 Task: Create a due date automation trigger when advanced on, 2 working days before a card is due add content with a name or a description ending with resume at 11:00 AM.
Action: Mouse moved to (1367, 105)
Screenshot: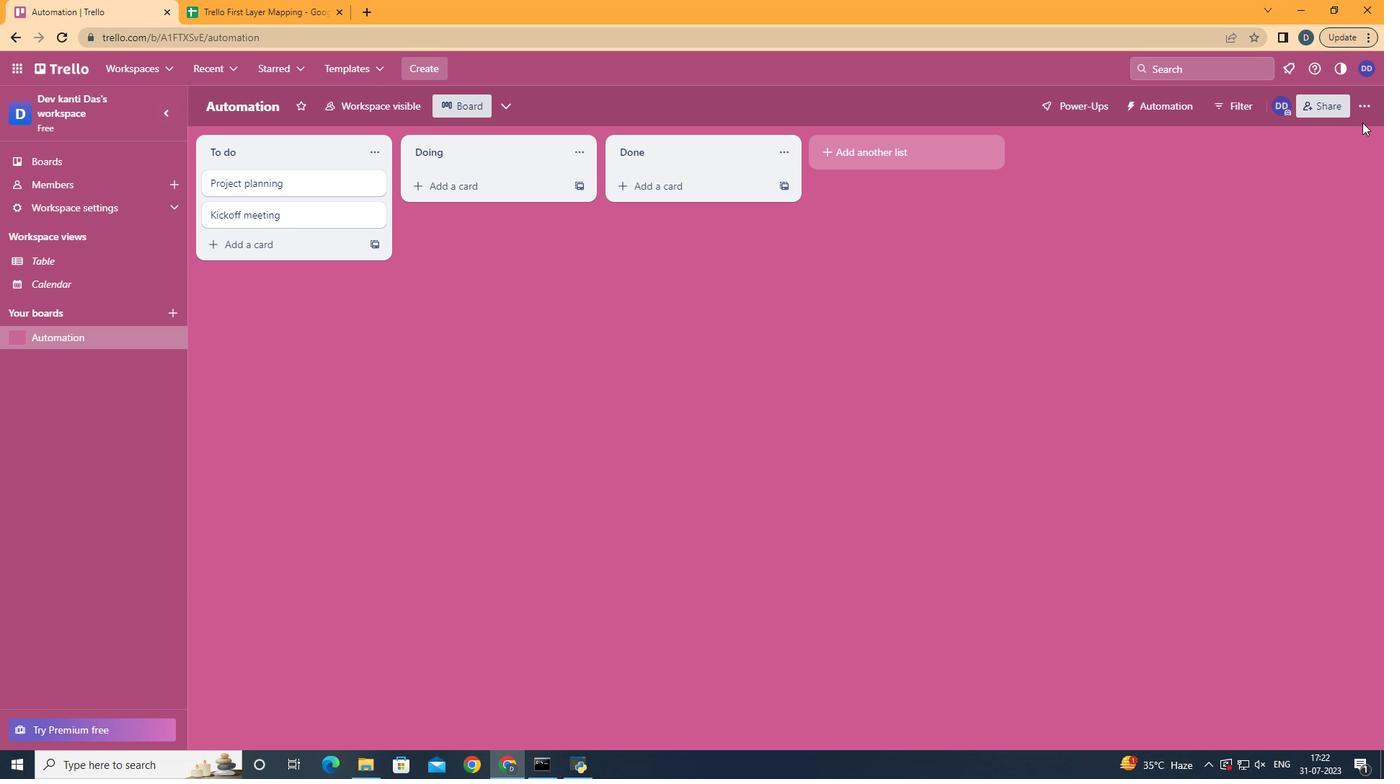 
Action: Mouse pressed left at (1367, 105)
Screenshot: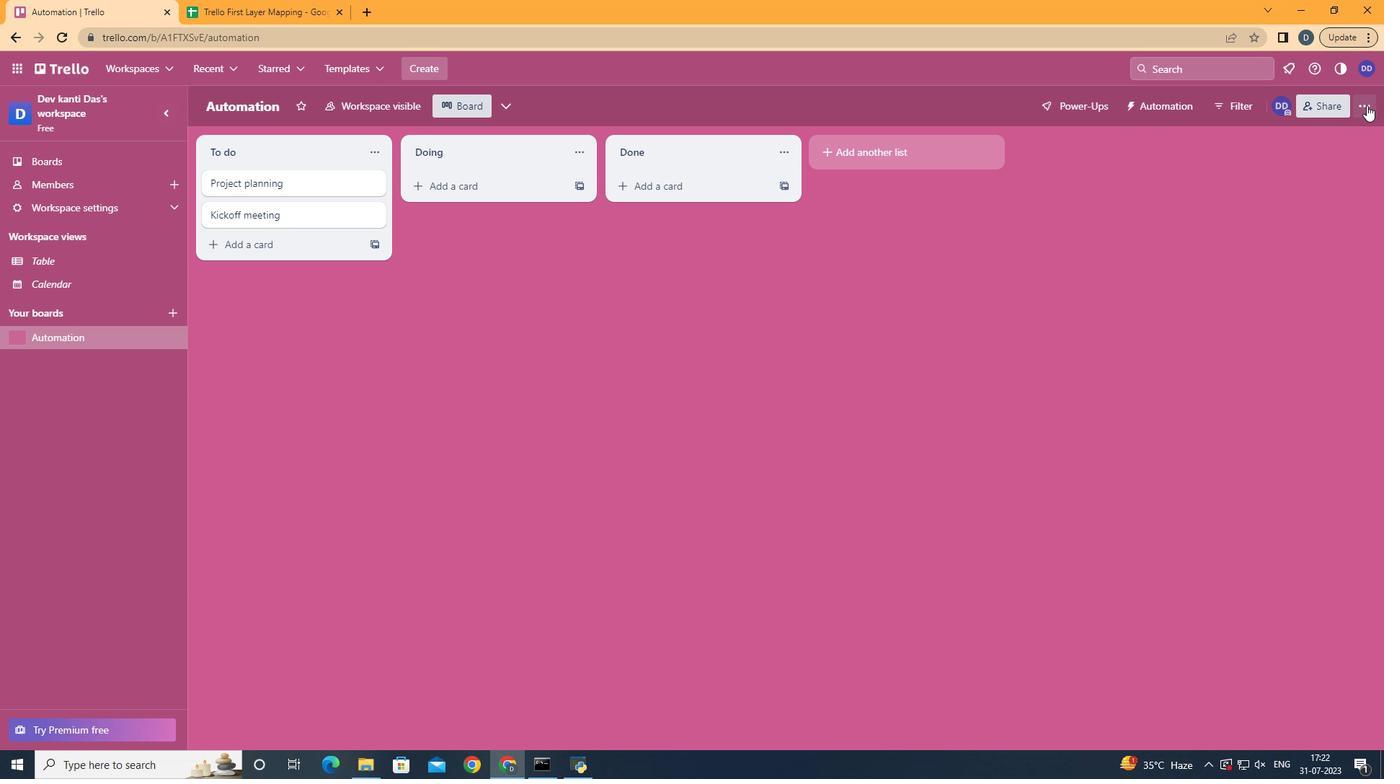 
Action: Mouse moved to (1289, 313)
Screenshot: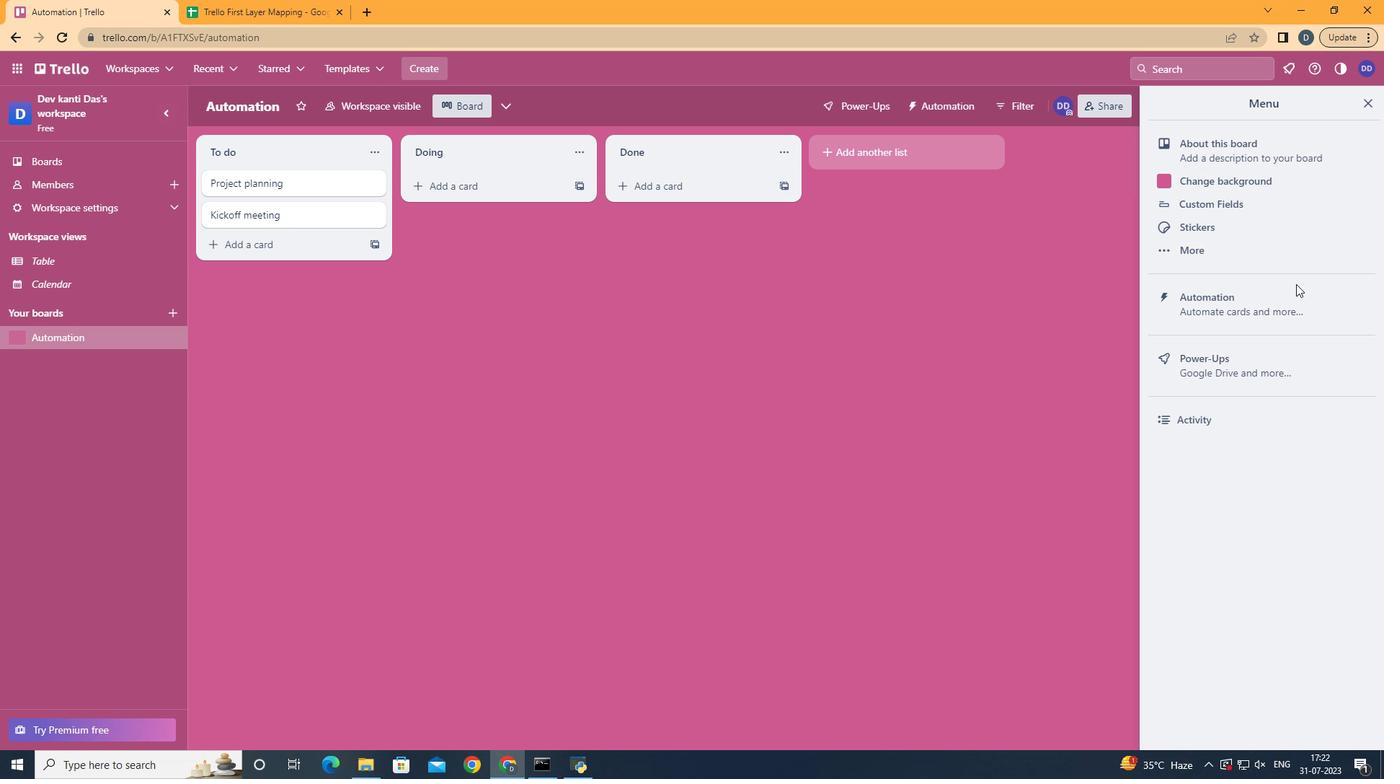 
Action: Mouse pressed left at (1289, 313)
Screenshot: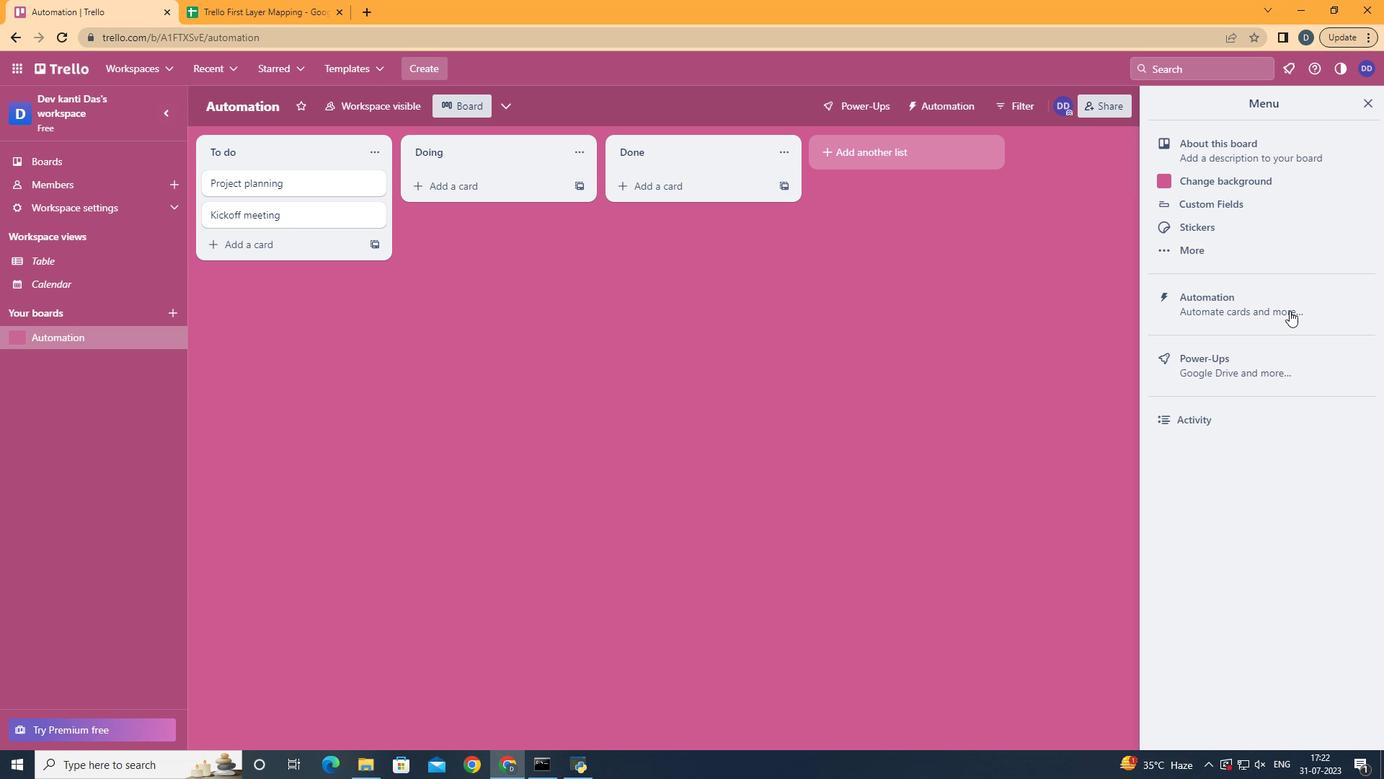 
Action: Mouse moved to (299, 295)
Screenshot: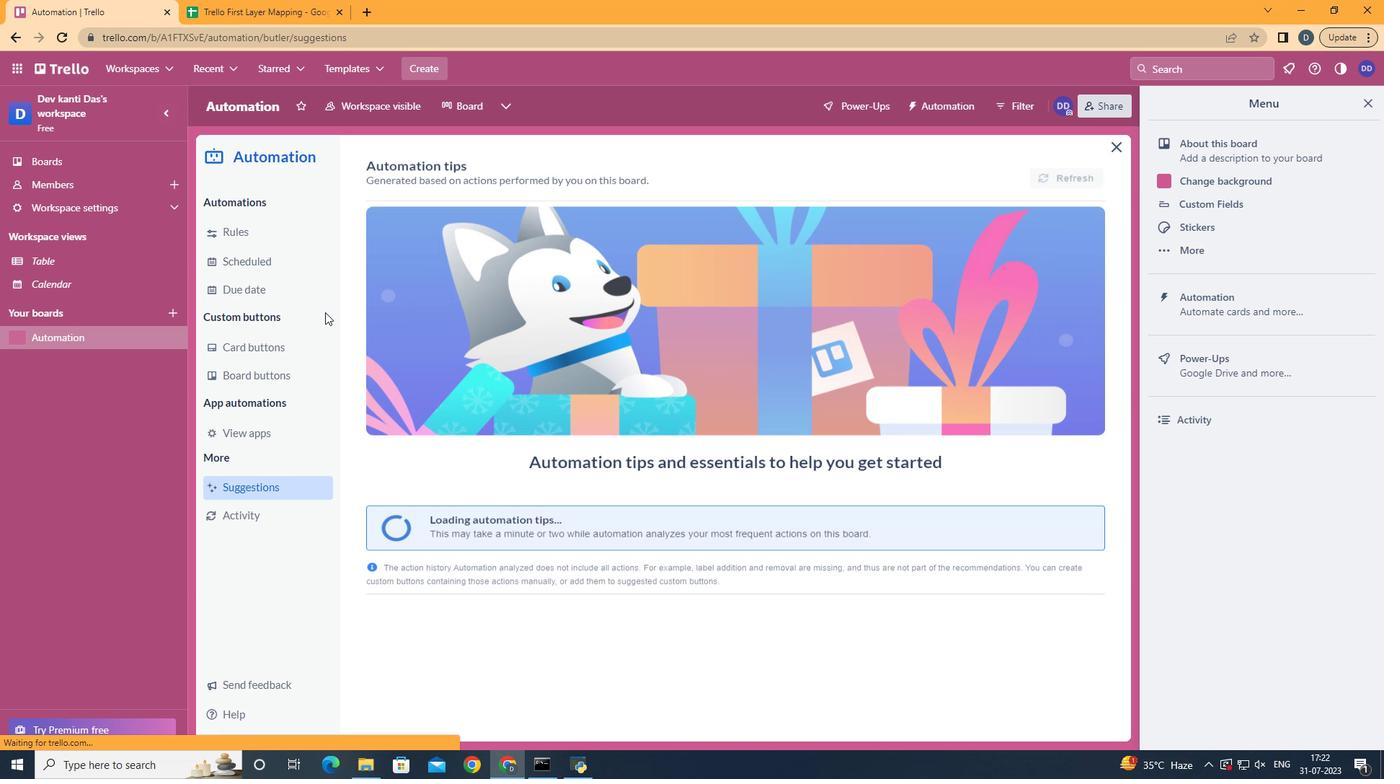 
Action: Mouse pressed left at (299, 295)
Screenshot: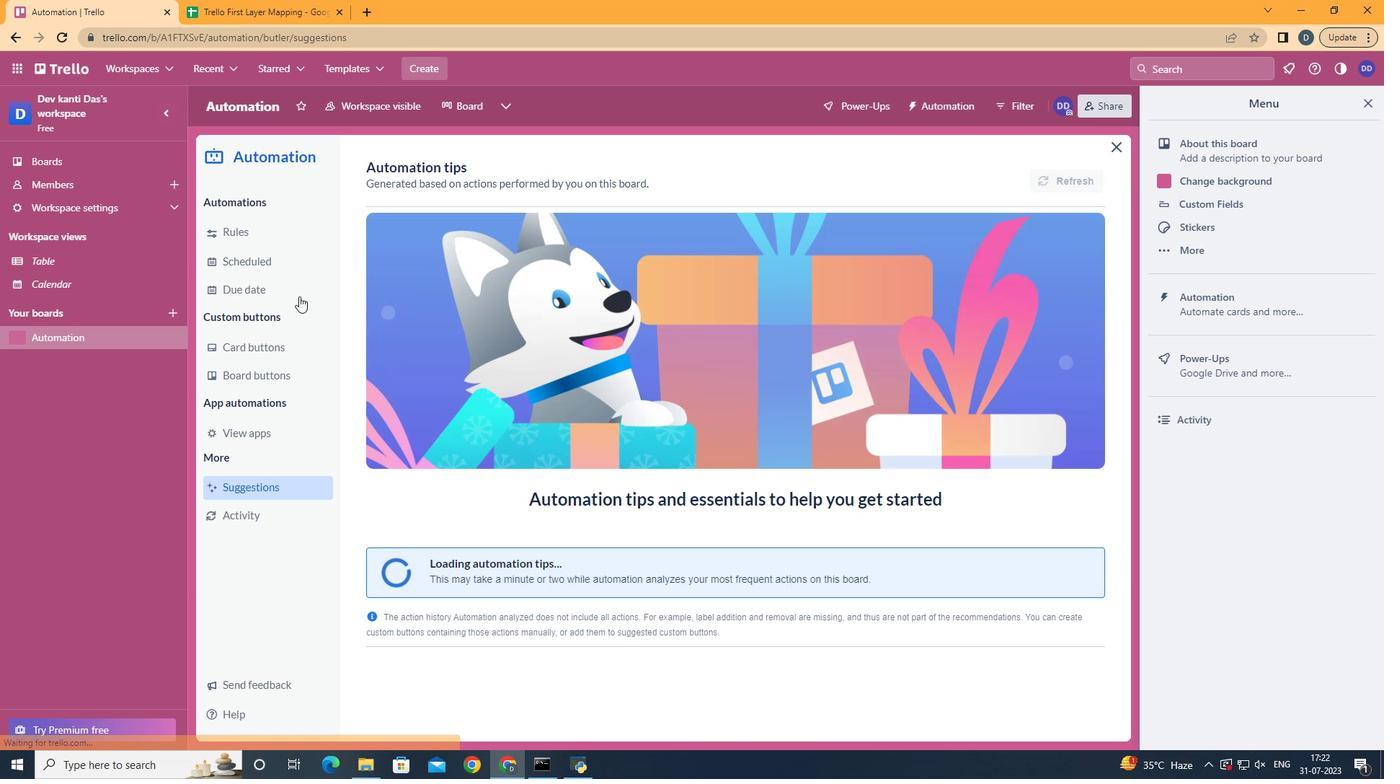 
Action: Mouse moved to (1032, 173)
Screenshot: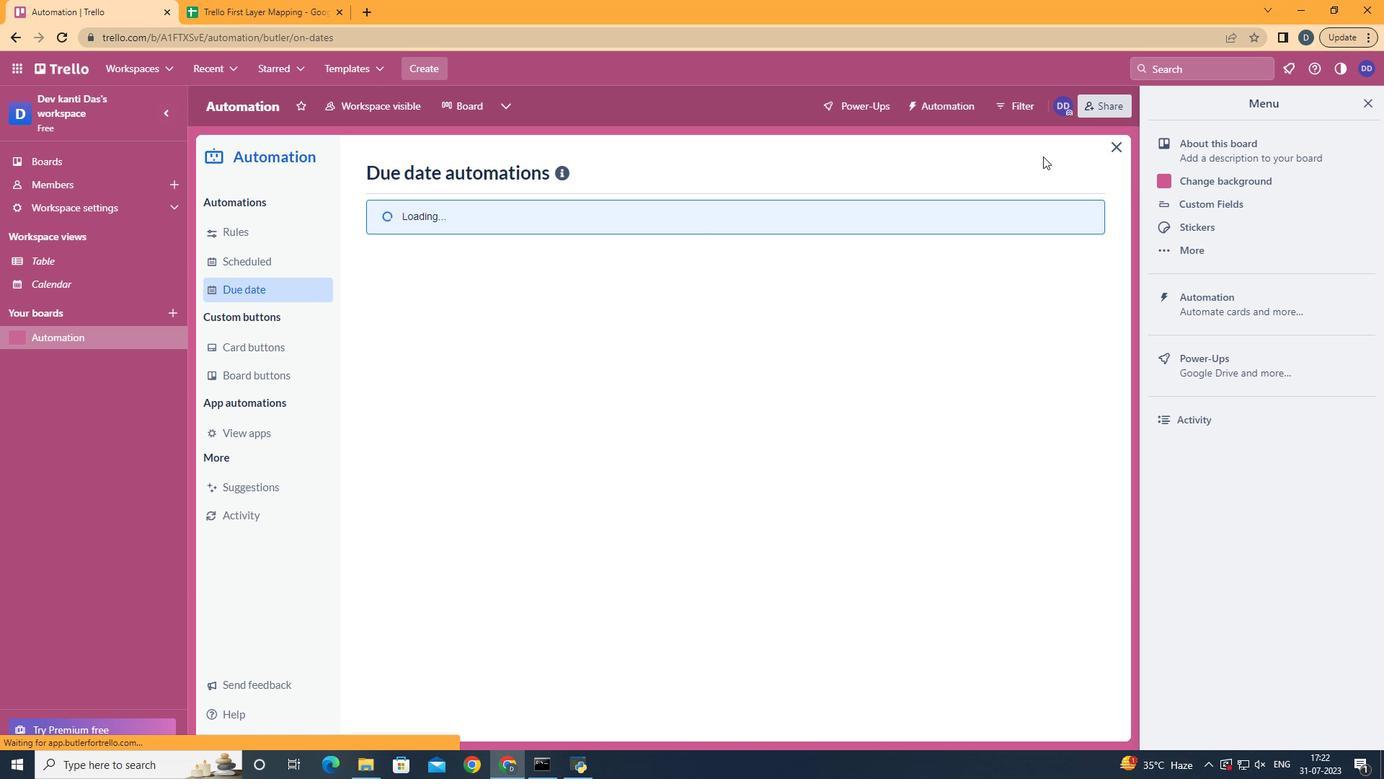 
Action: Mouse pressed left at (1032, 173)
Screenshot: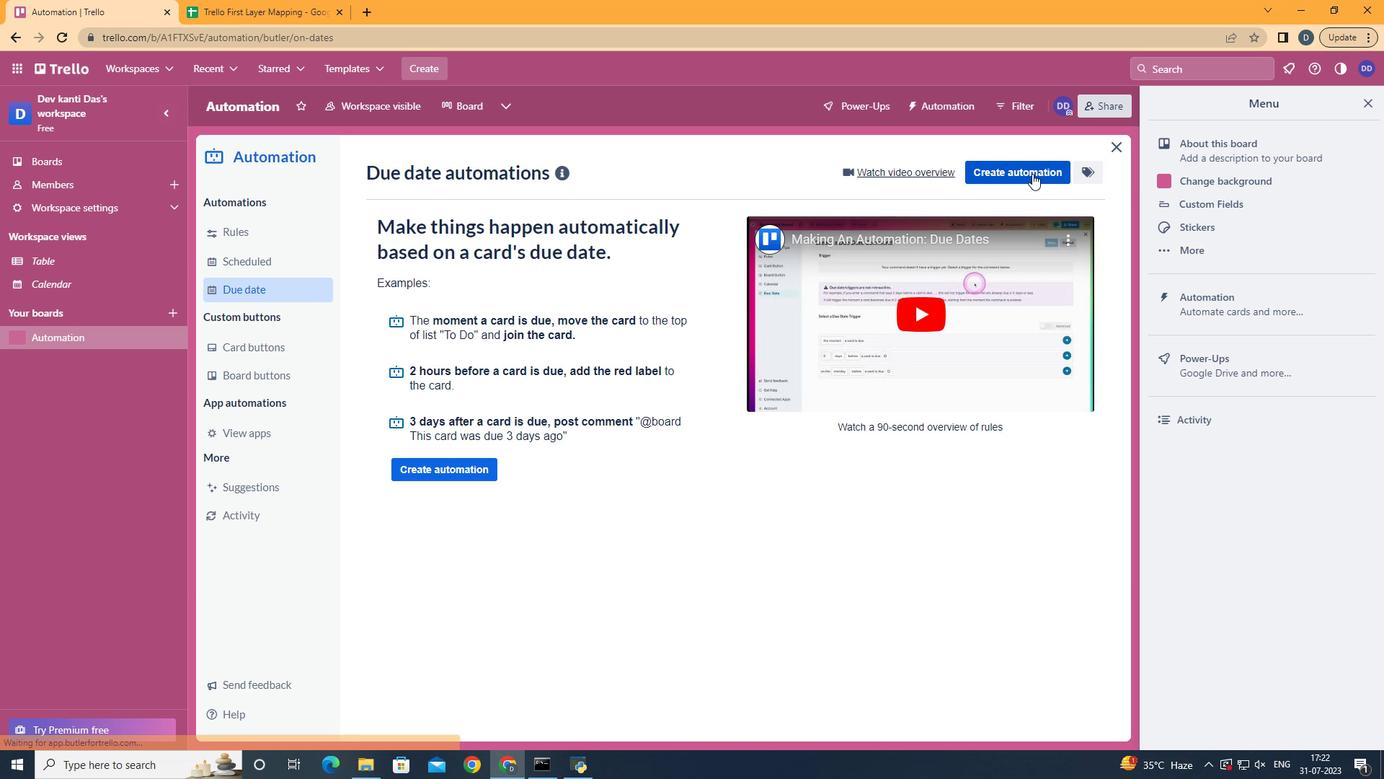 
Action: Mouse moved to (749, 305)
Screenshot: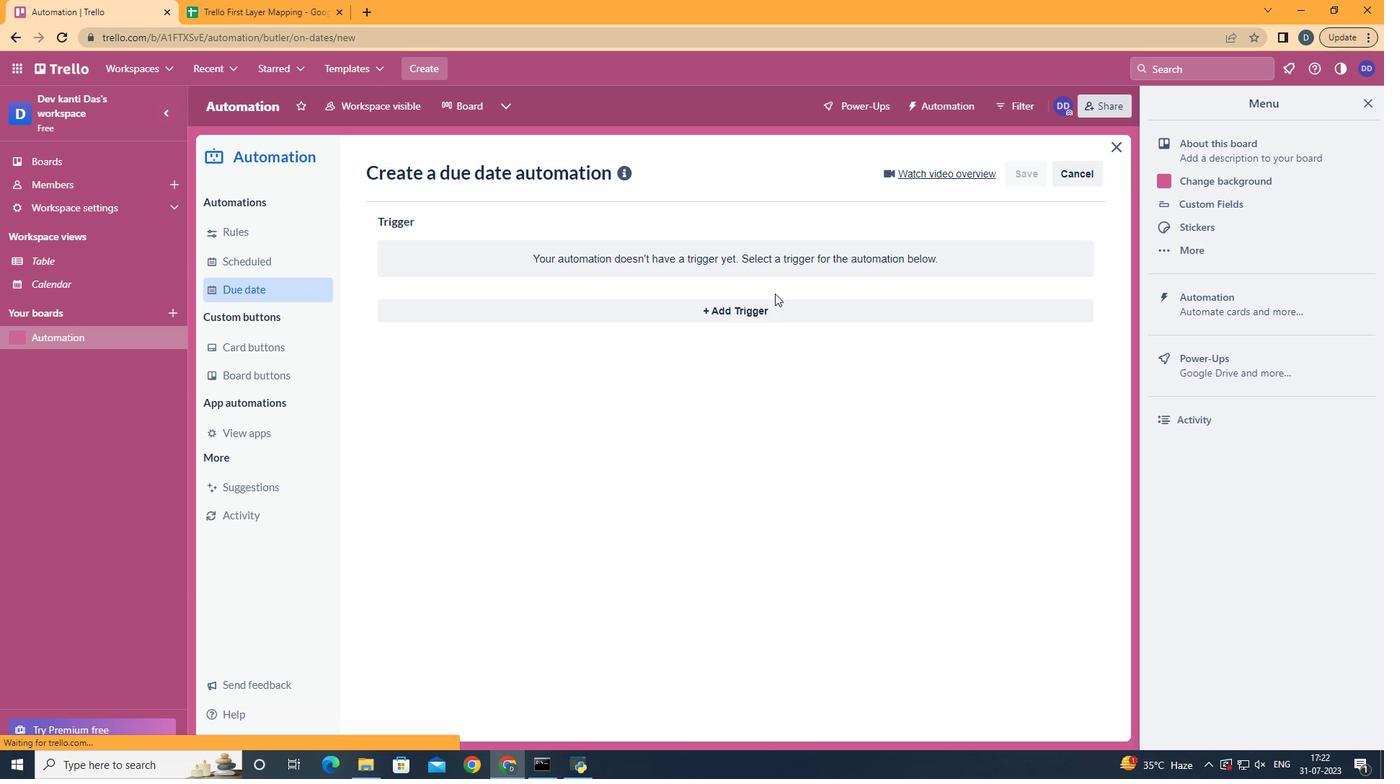 
Action: Mouse pressed left at (749, 305)
Screenshot: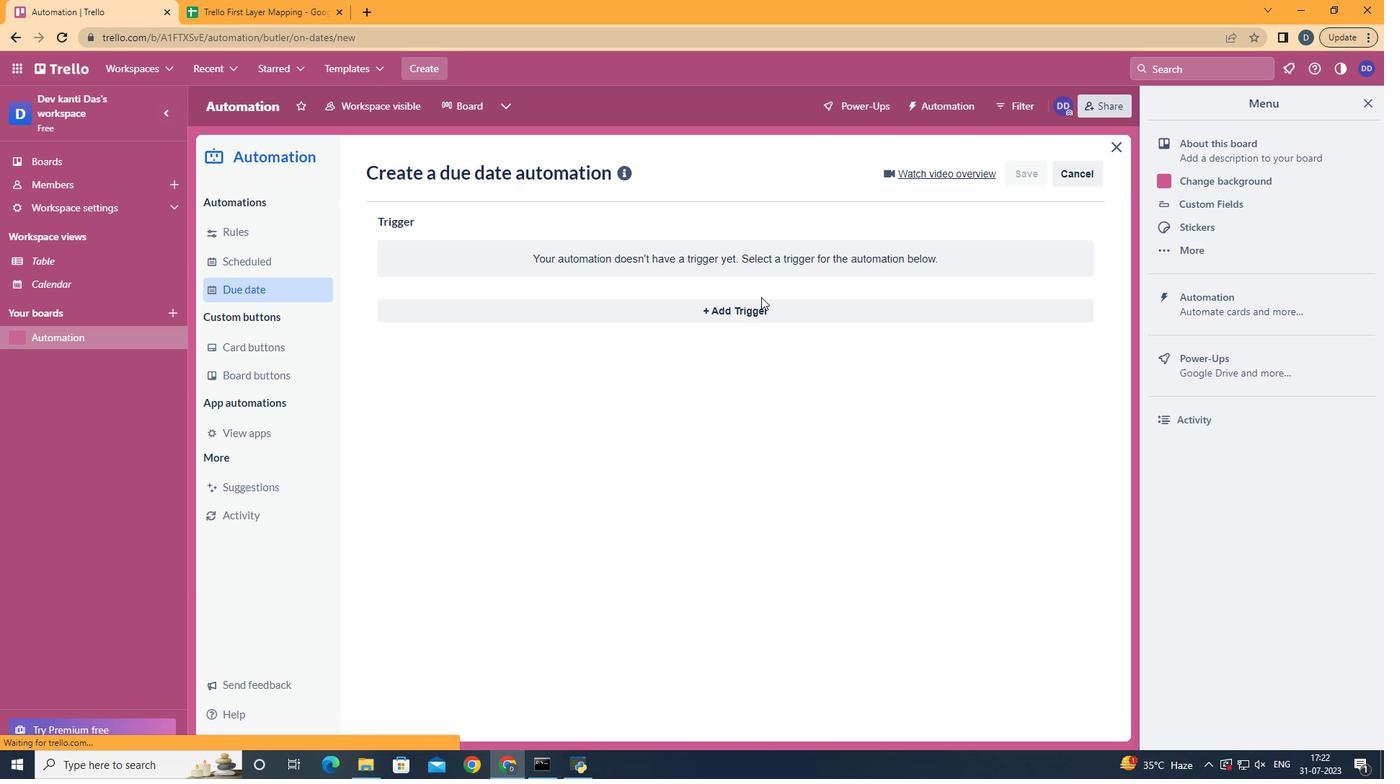 
Action: Mouse moved to (460, 587)
Screenshot: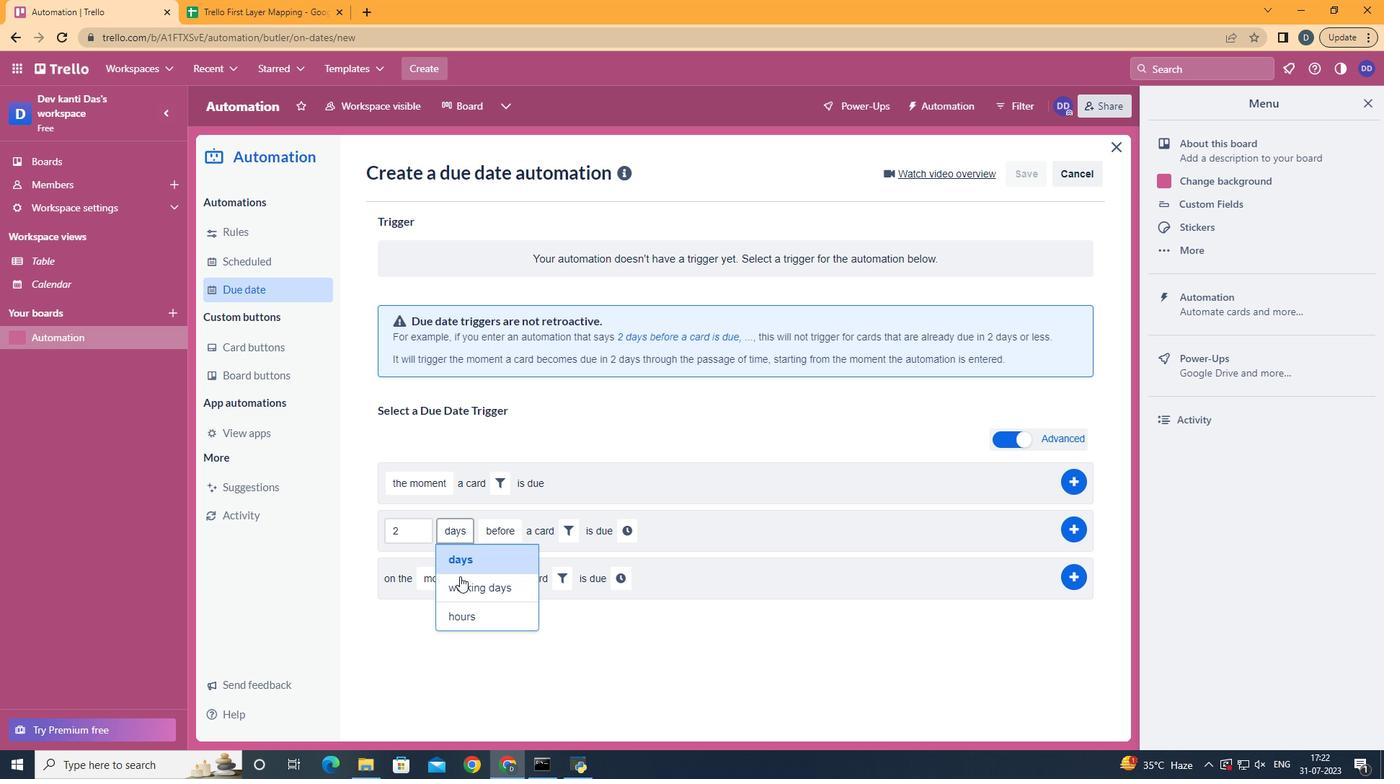 
Action: Mouse pressed left at (460, 587)
Screenshot: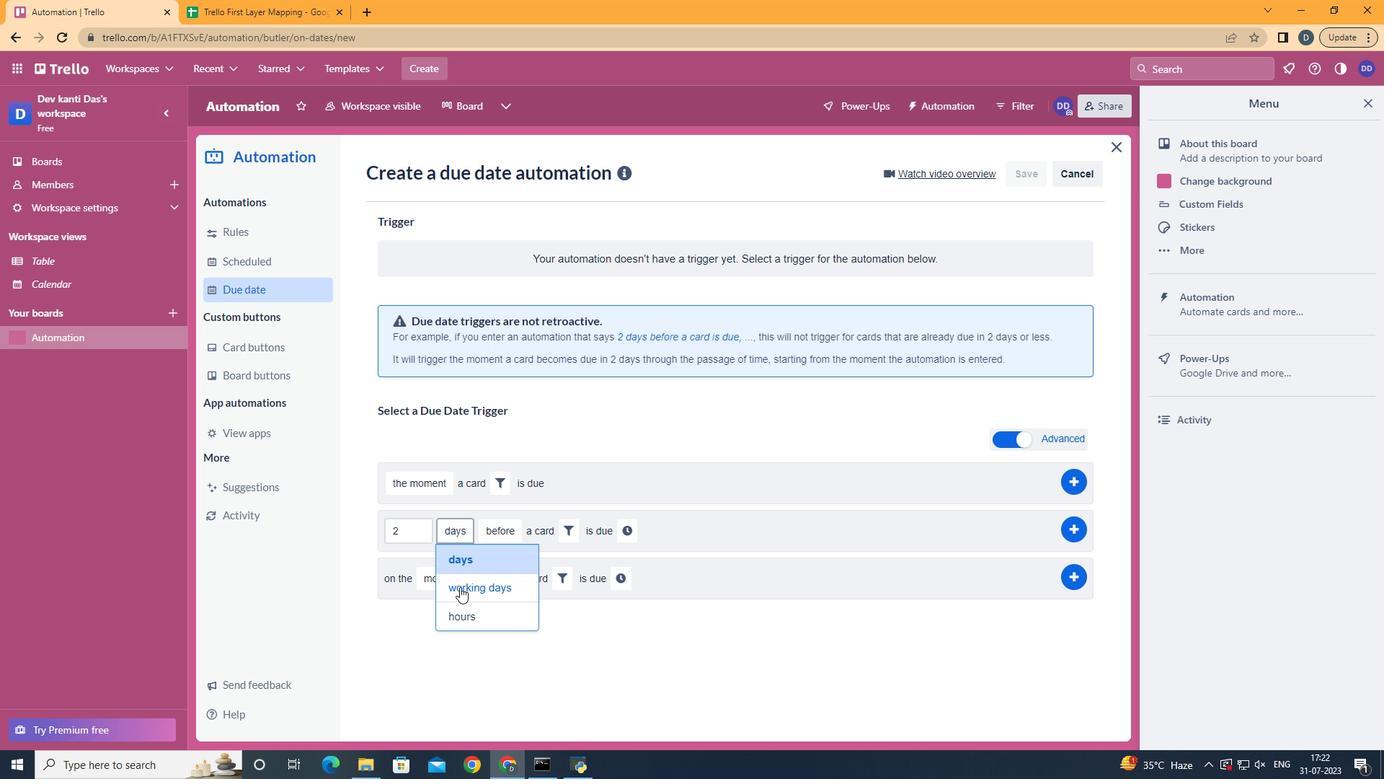 
Action: Mouse moved to (599, 533)
Screenshot: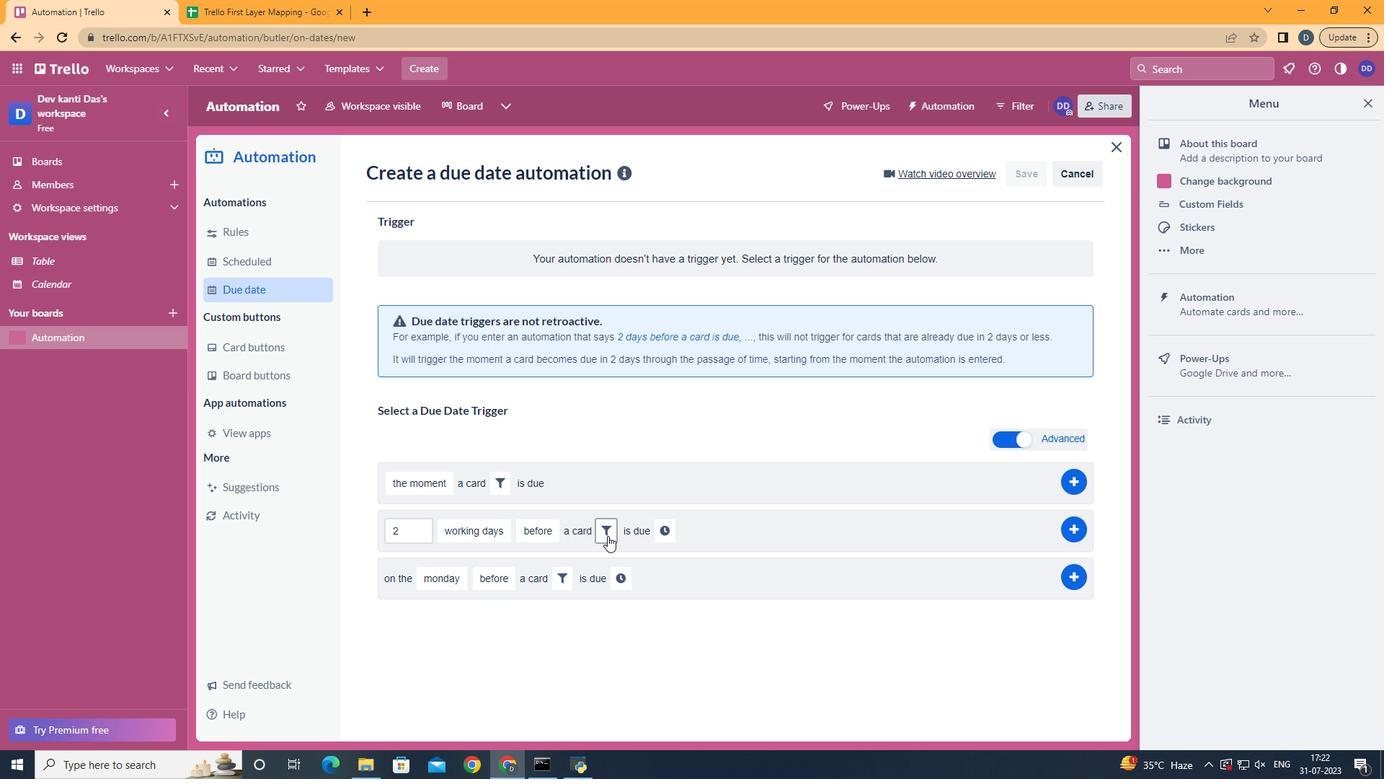 
Action: Mouse pressed left at (599, 533)
Screenshot: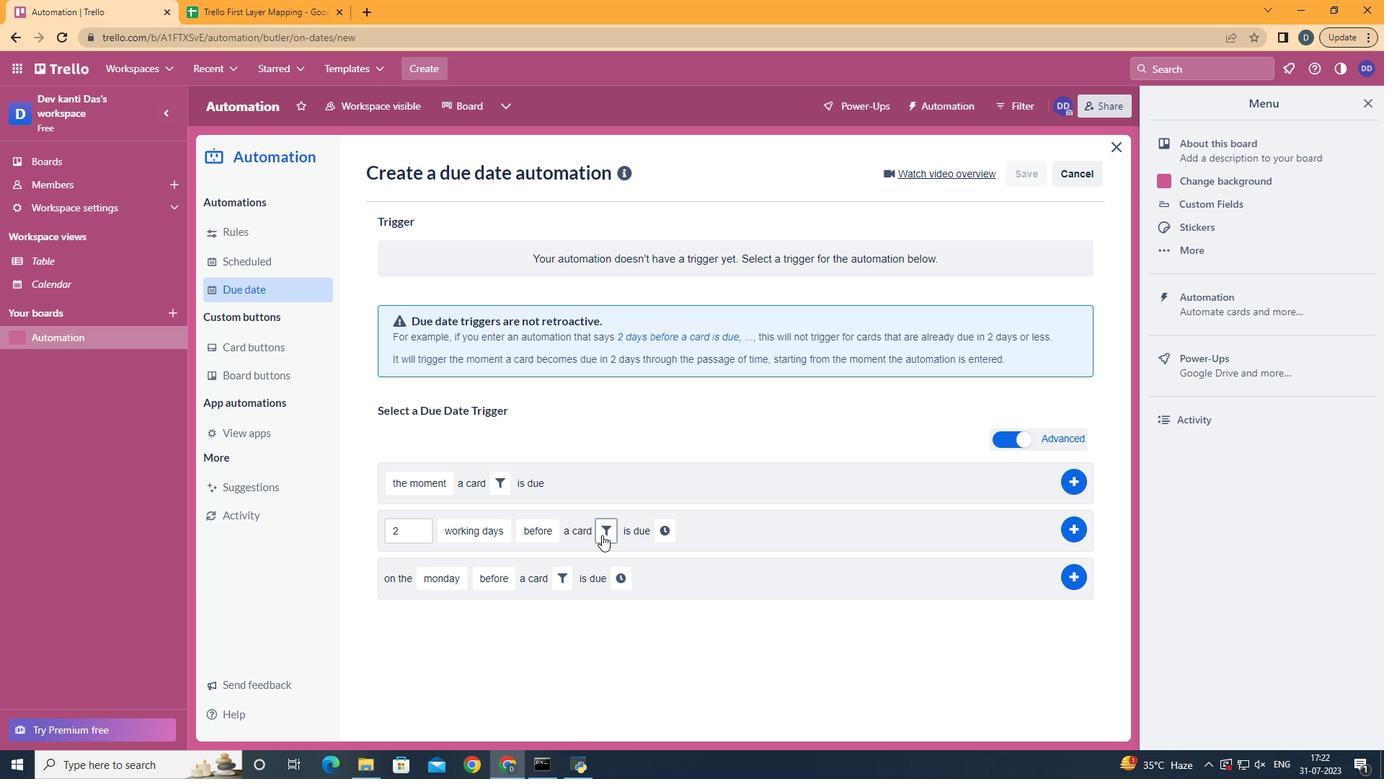 
Action: Mouse moved to (808, 586)
Screenshot: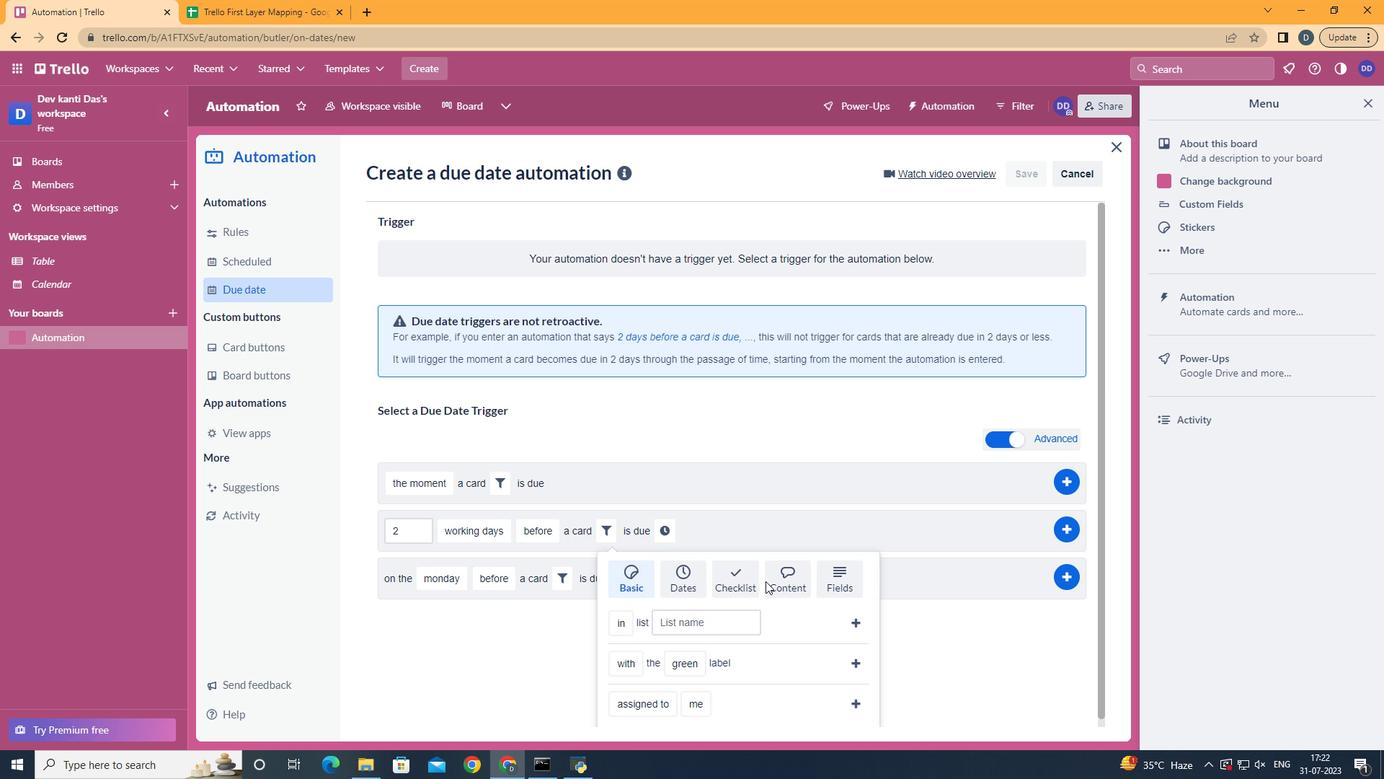 
Action: Mouse pressed left at (808, 586)
Screenshot: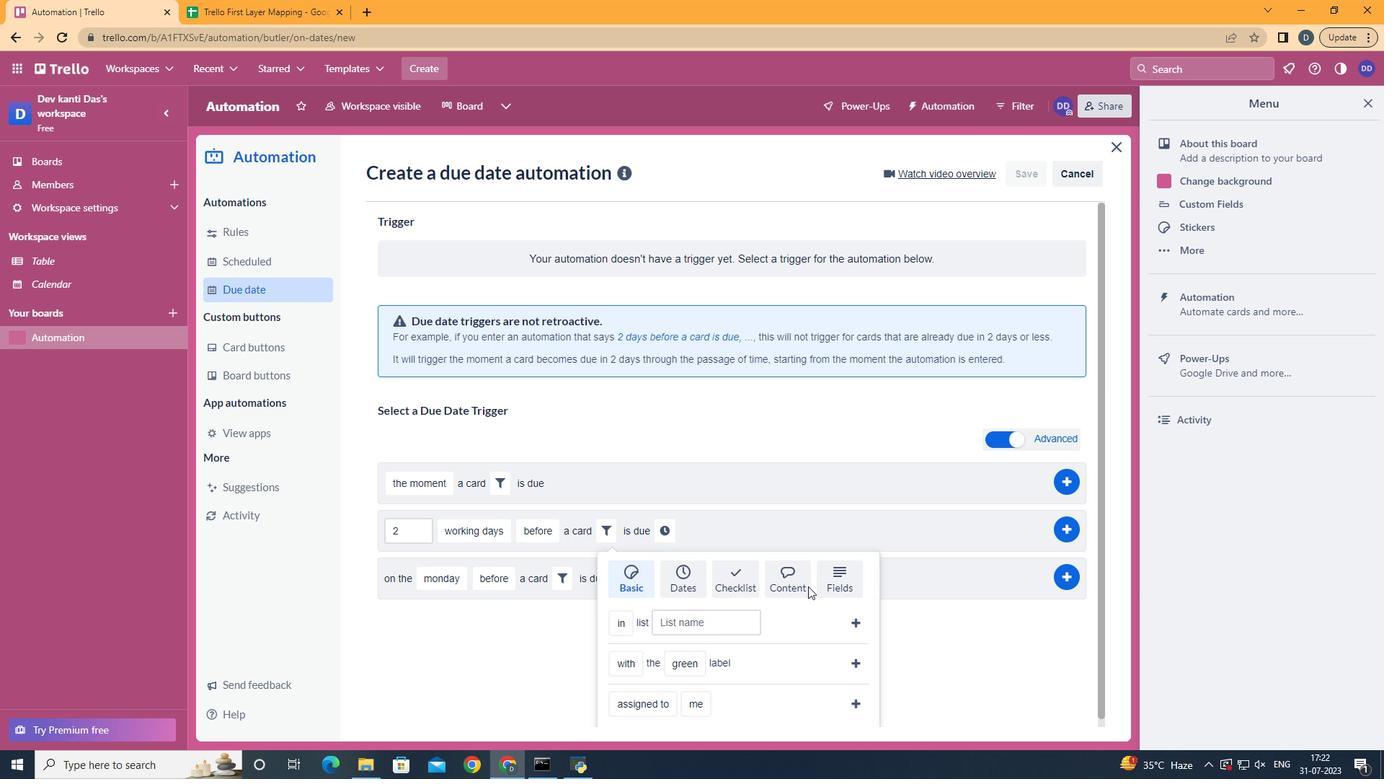 
Action: Mouse moved to (679, 703)
Screenshot: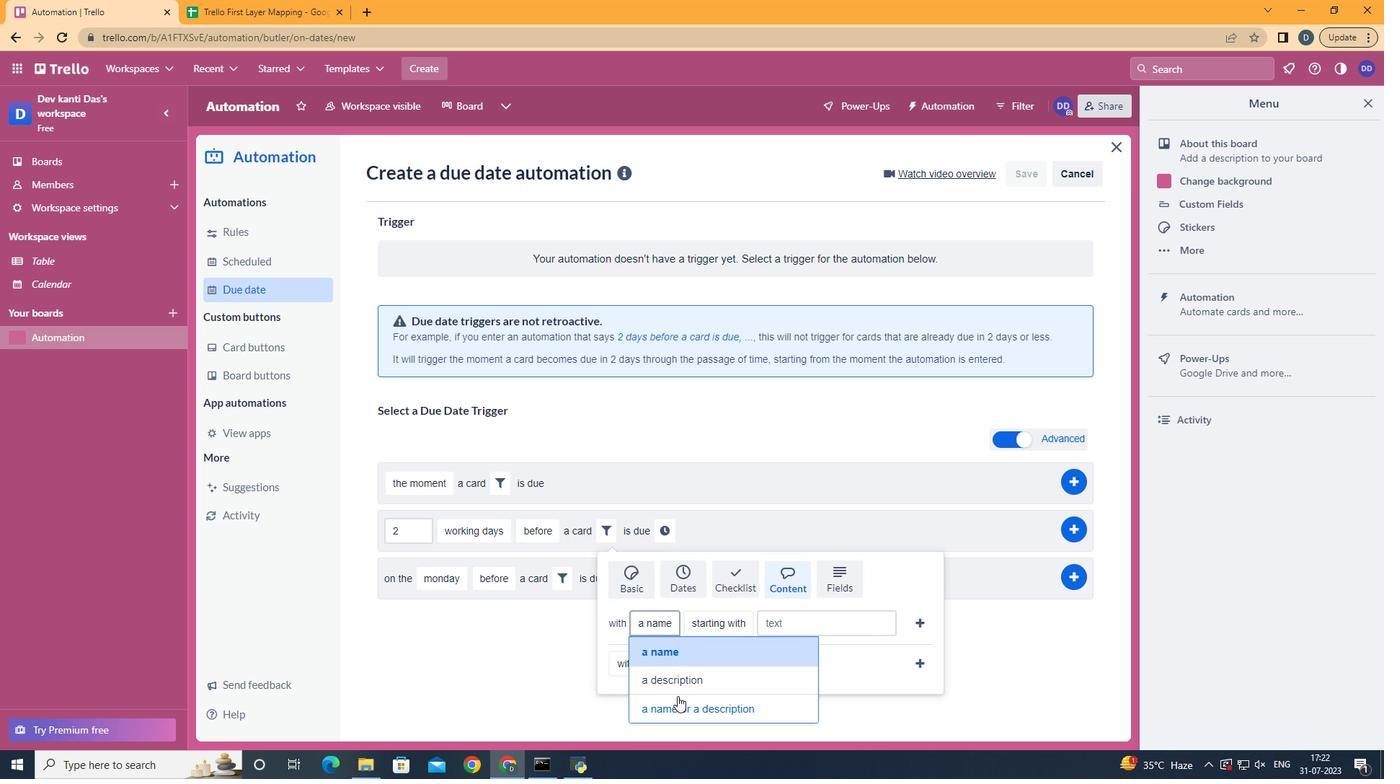 
Action: Mouse pressed left at (679, 703)
Screenshot: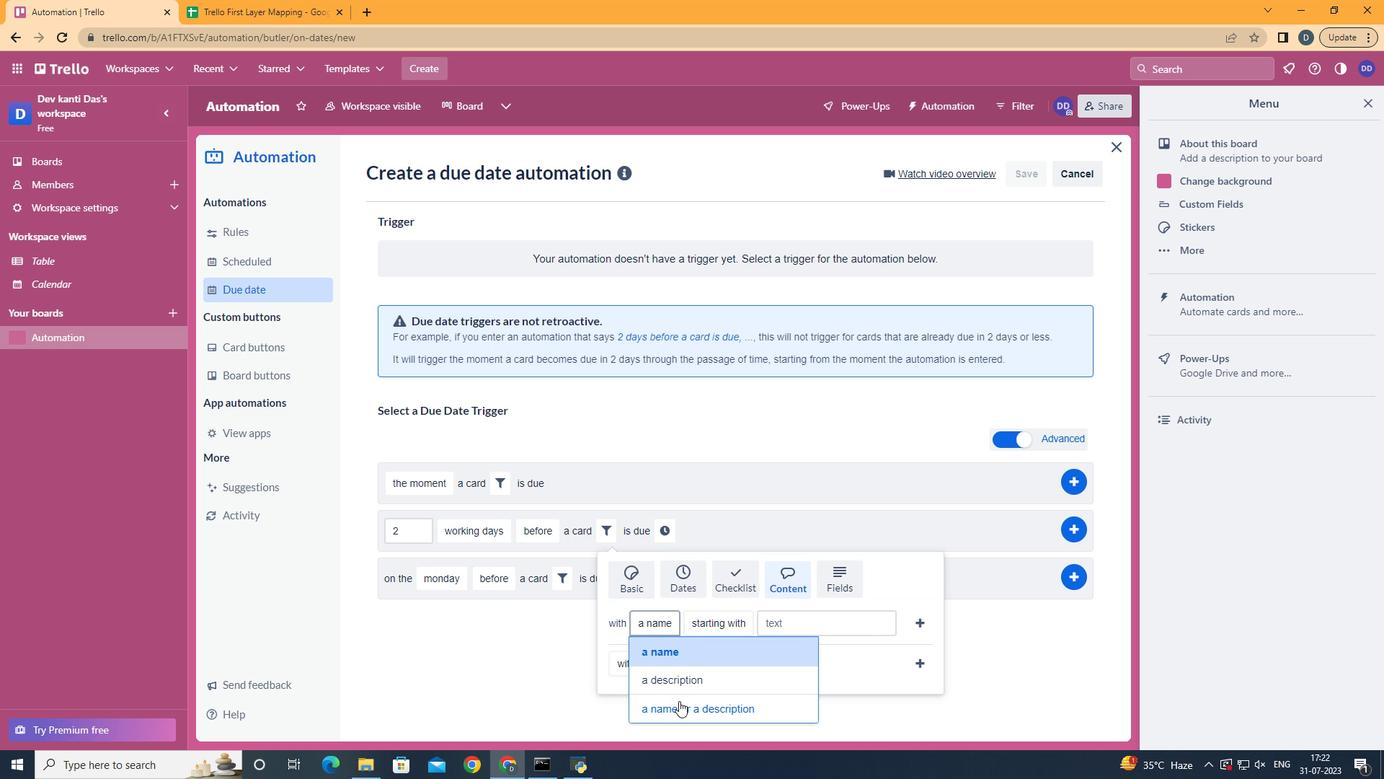 
Action: Mouse moved to (794, 484)
Screenshot: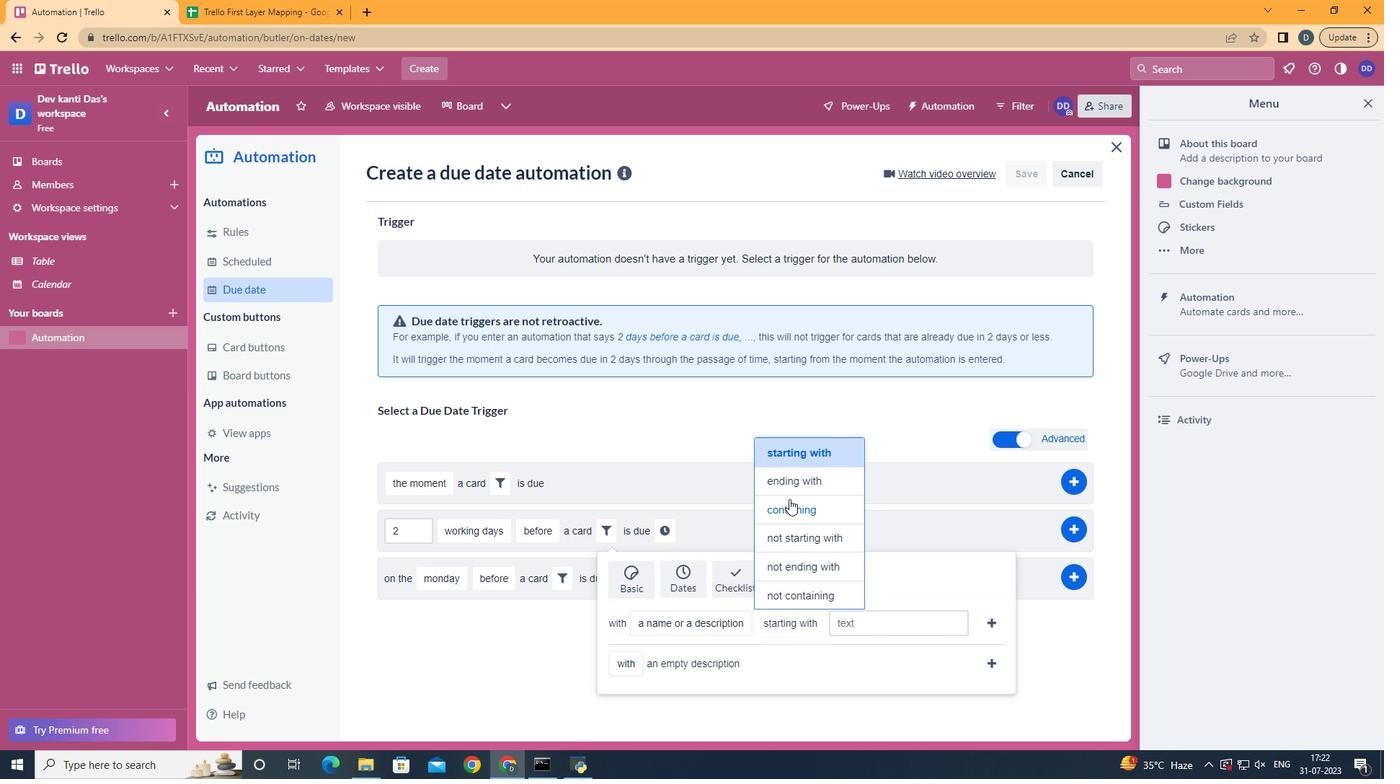 
Action: Mouse pressed left at (794, 484)
Screenshot: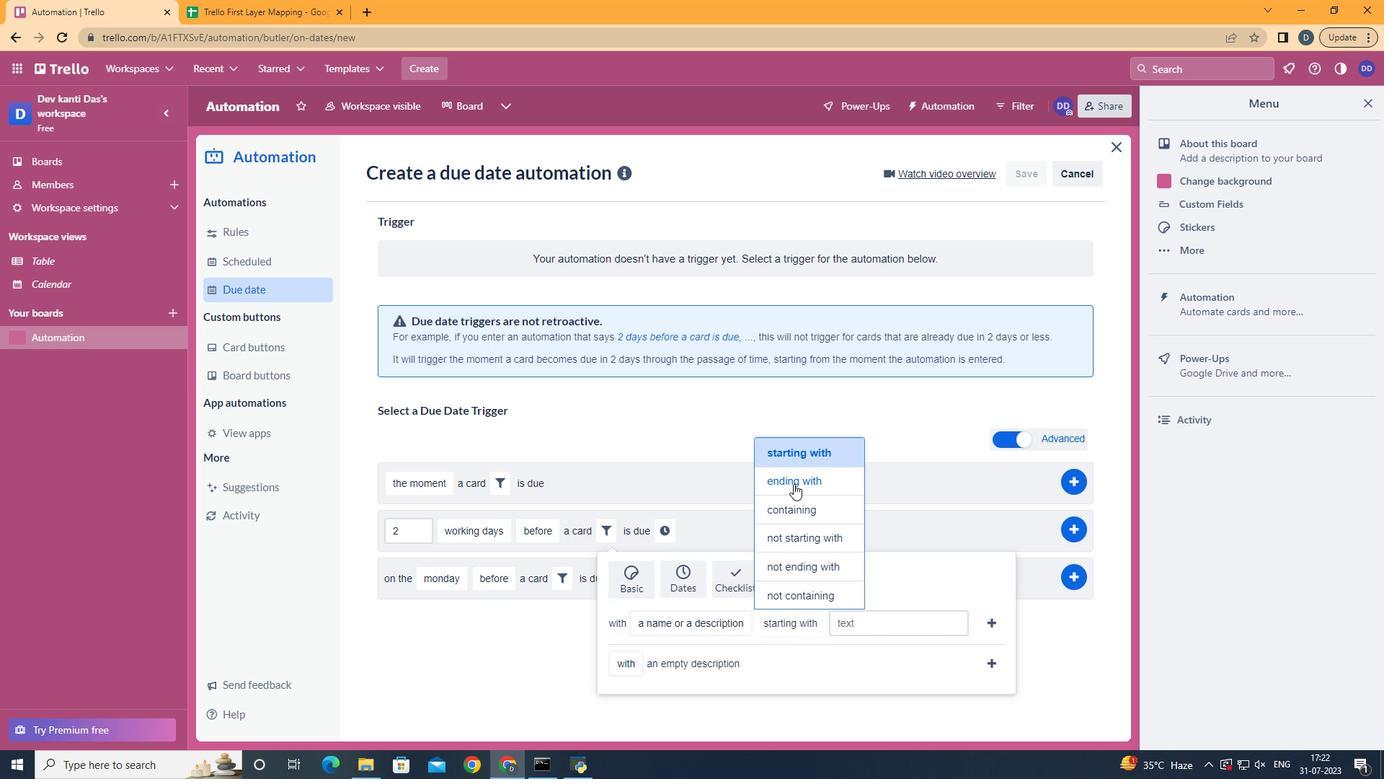 
Action: Mouse moved to (890, 626)
Screenshot: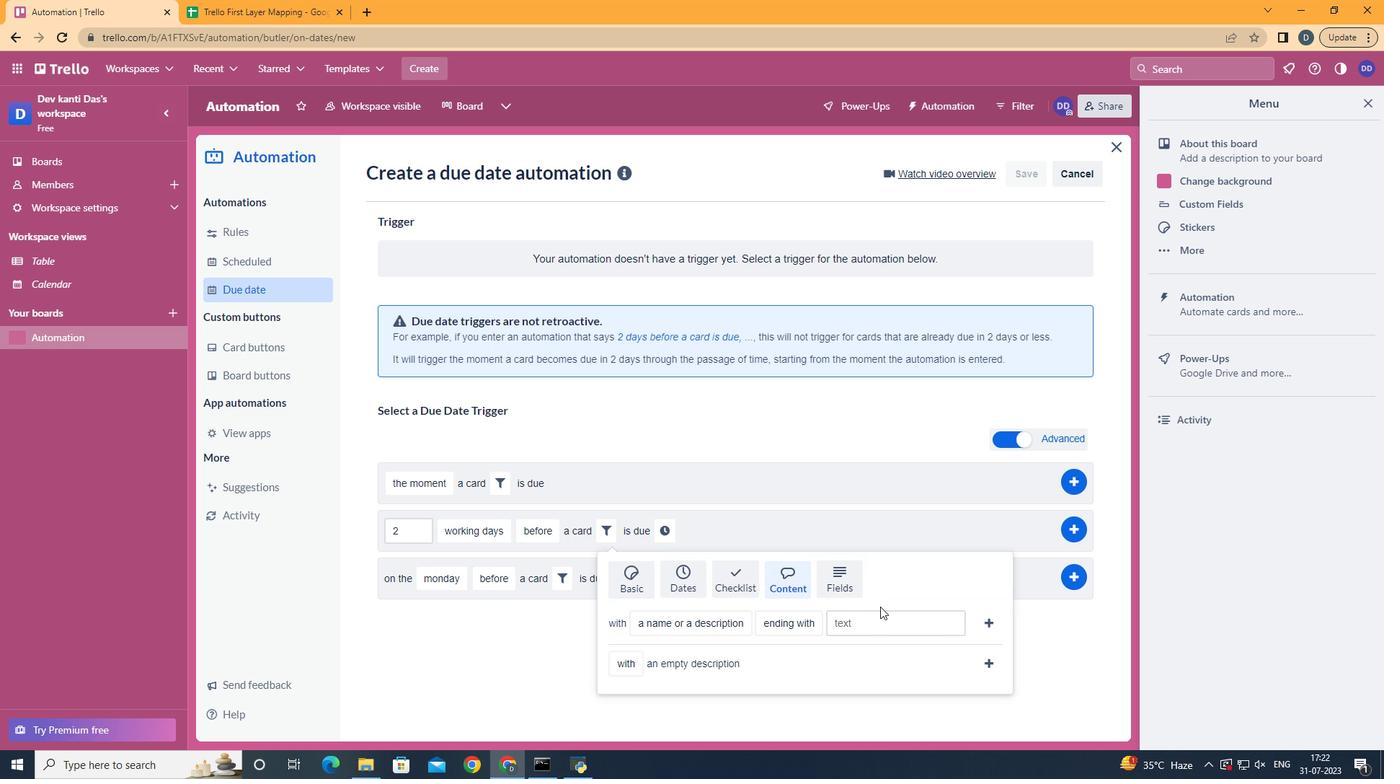 
Action: Mouse pressed left at (890, 626)
Screenshot: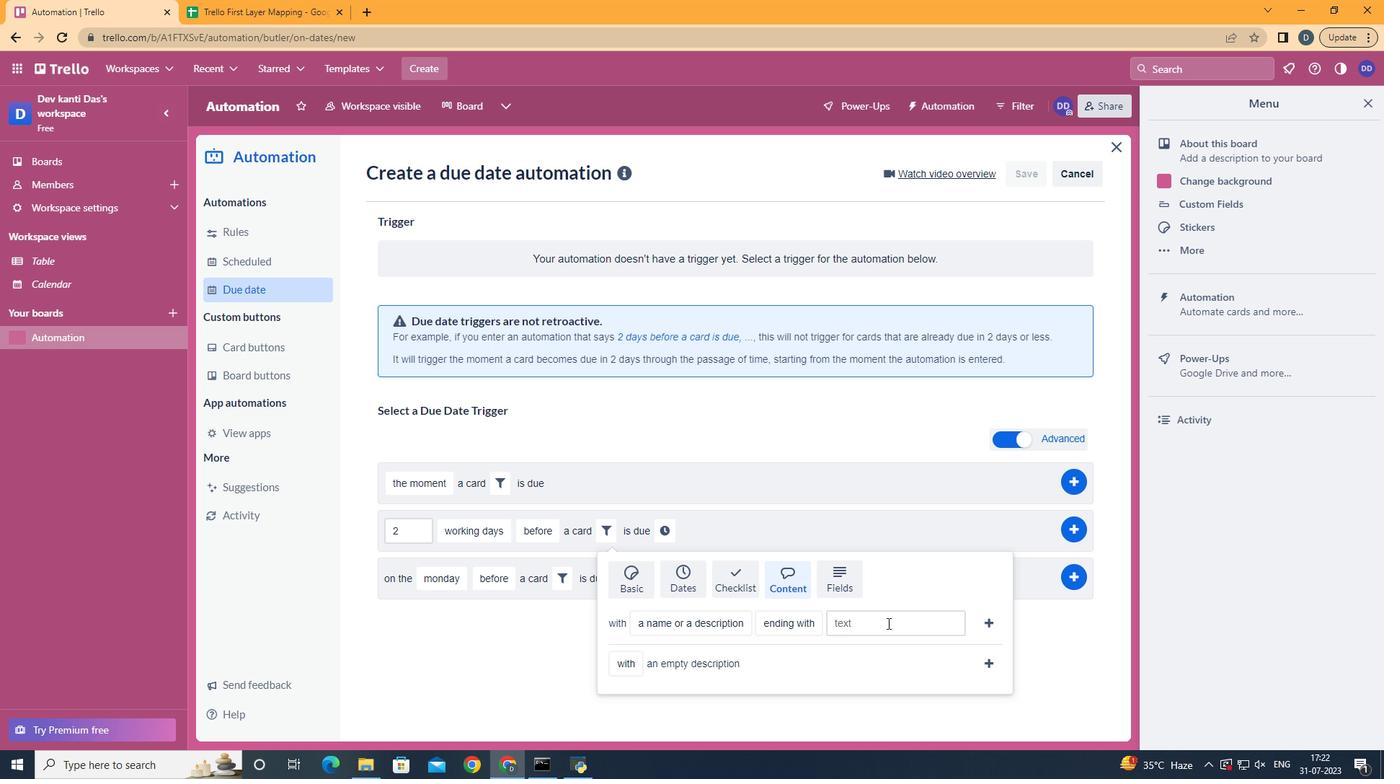 
Action: Key pressed resume
Screenshot: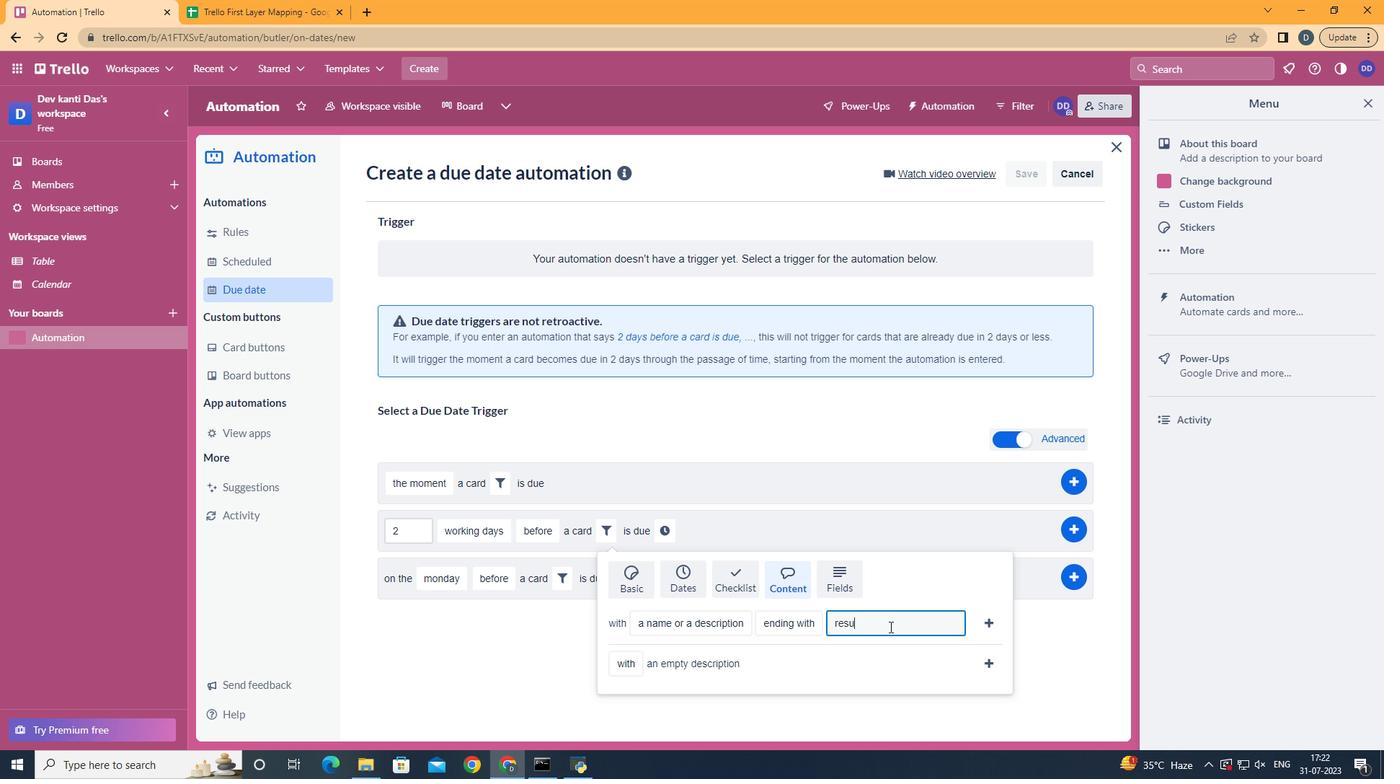 
Action: Mouse moved to (994, 624)
Screenshot: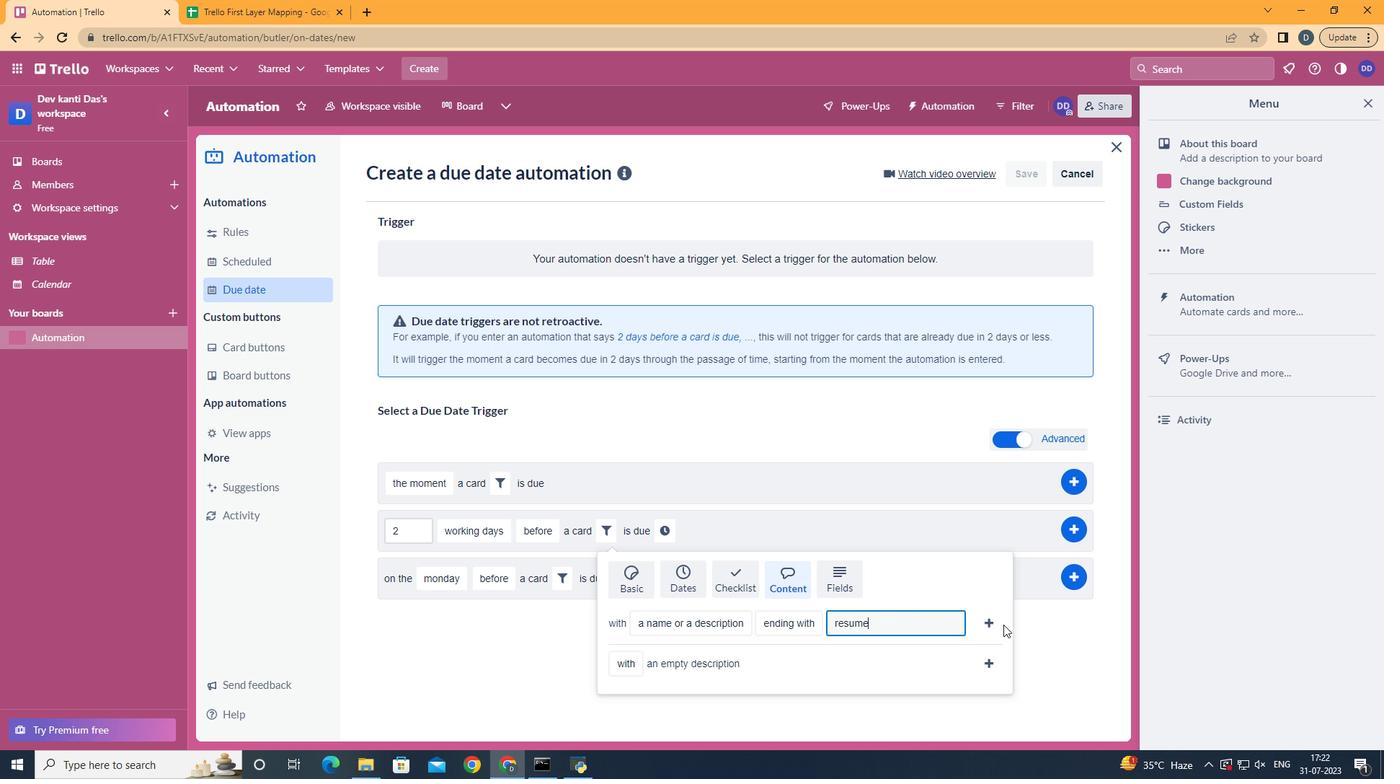 
Action: Mouse pressed left at (994, 624)
Screenshot: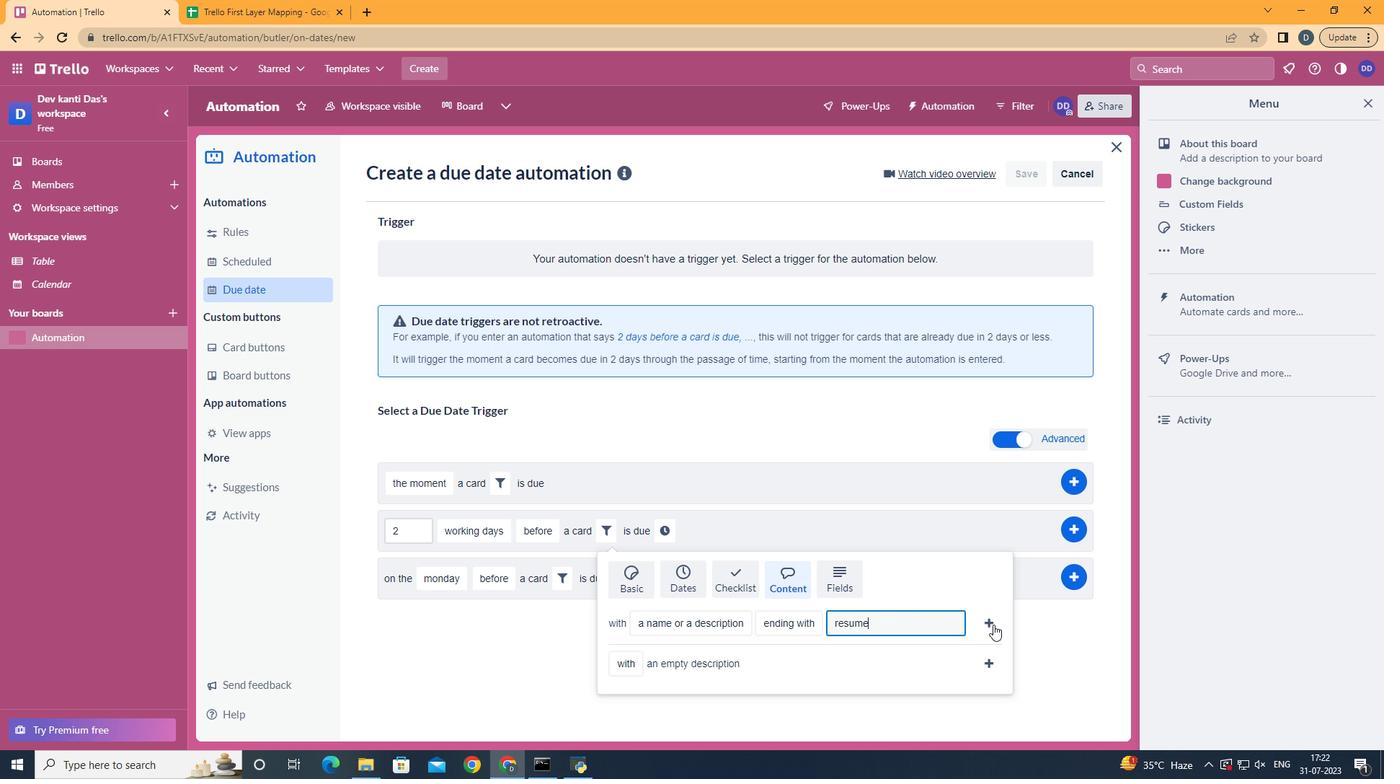 
Action: Mouse moved to (923, 522)
Screenshot: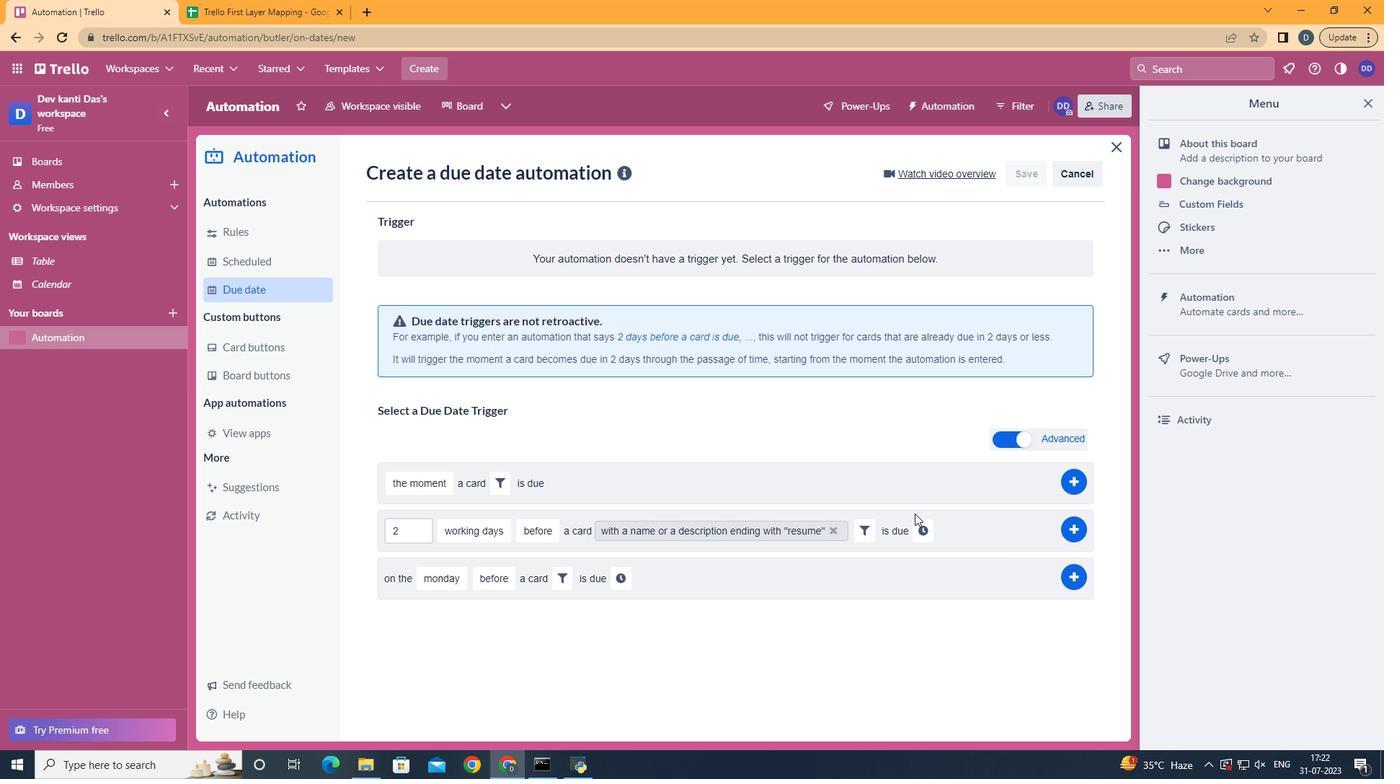 
Action: Mouse pressed left at (923, 522)
Screenshot: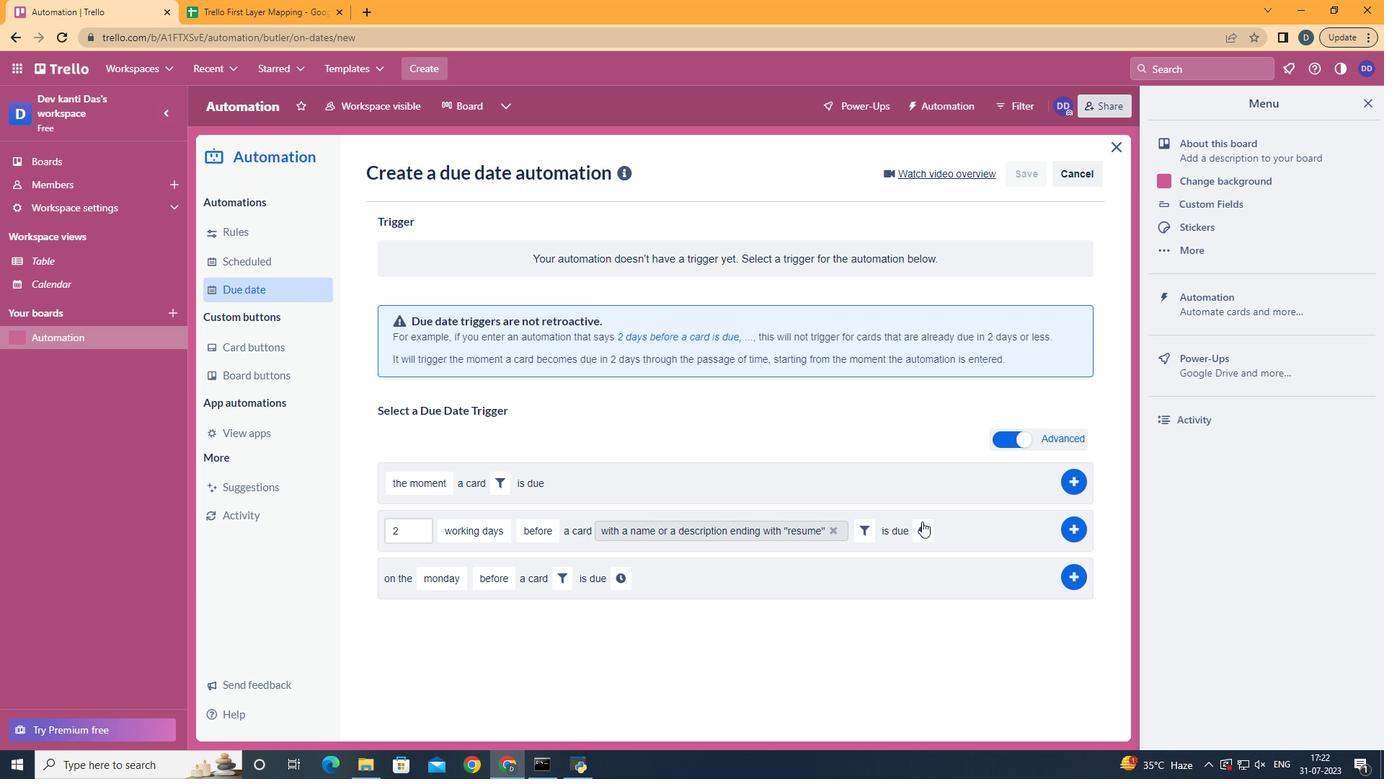 
Action: Mouse moved to (424, 565)
Screenshot: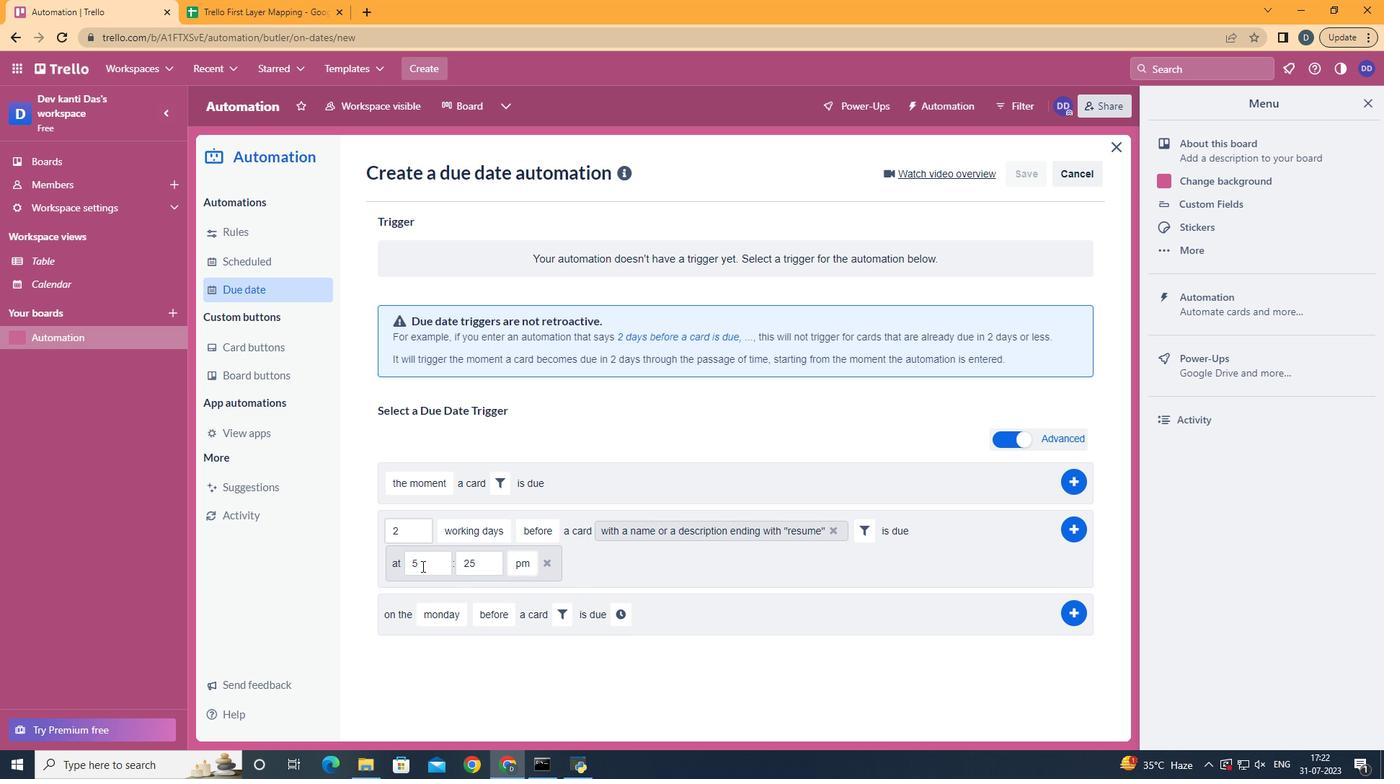
Action: Mouse pressed left at (424, 565)
Screenshot: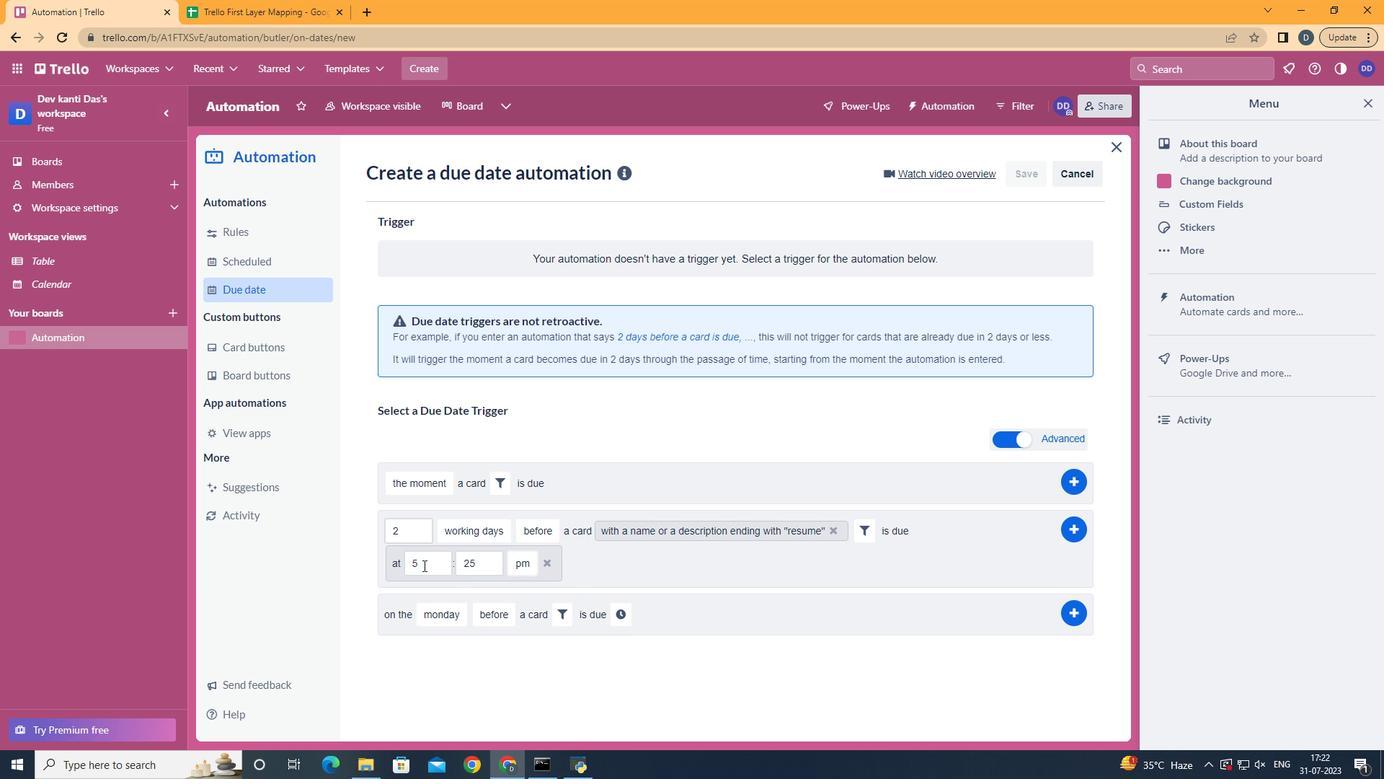 
Action: Key pressed <Key.backspace>11
Screenshot: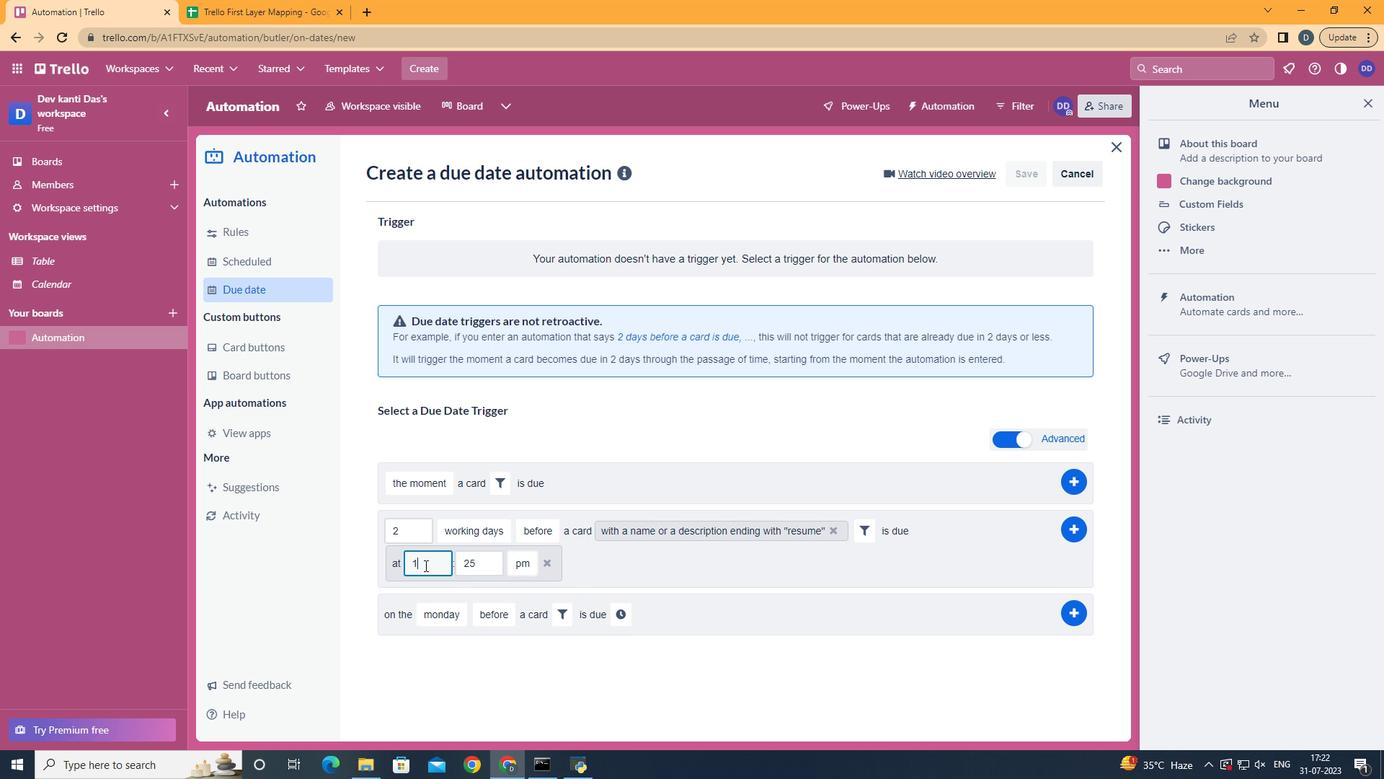 
Action: Mouse moved to (484, 559)
Screenshot: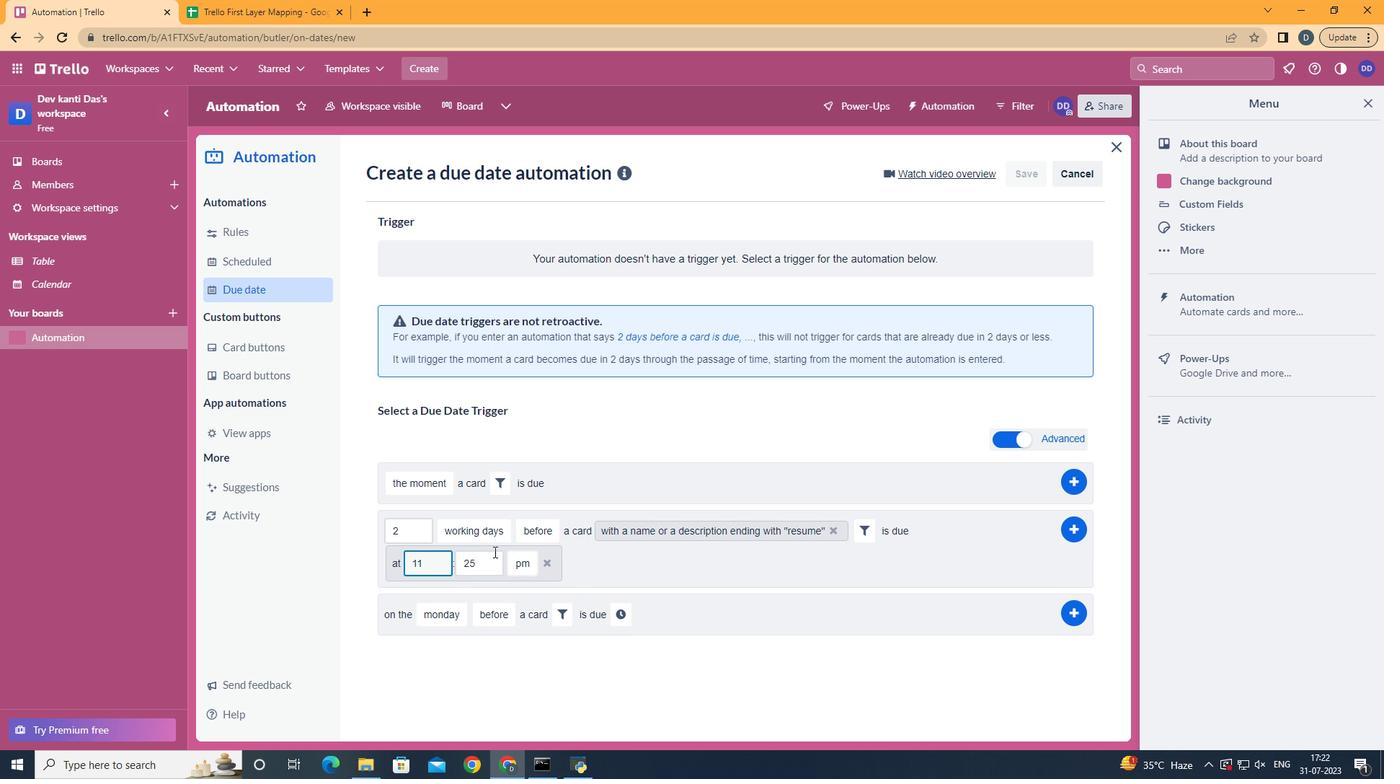 
Action: Mouse pressed left at (484, 559)
Screenshot: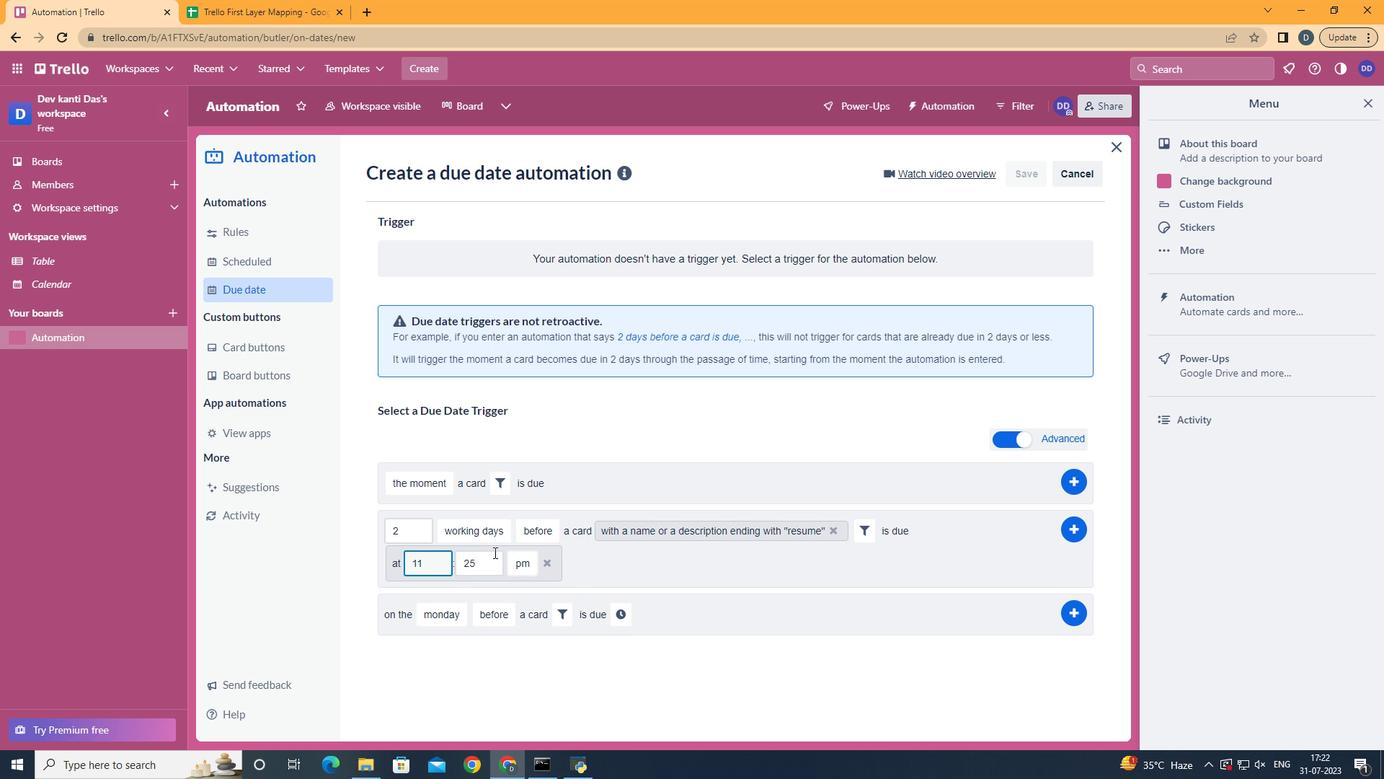 
Action: Key pressed <Key.backspace><Key.backspace>00
Screenshot: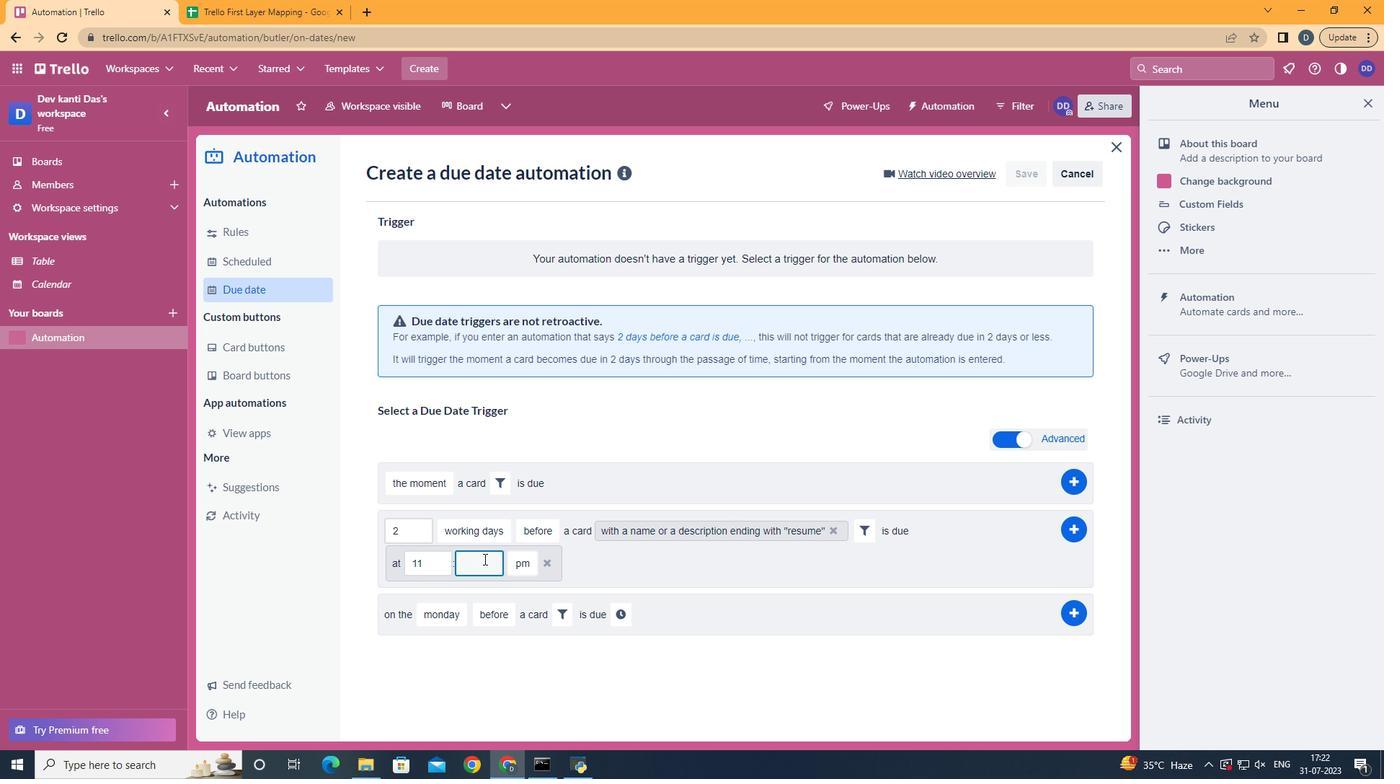 
Action: Mouse moved to (542, 592)
Screenshot: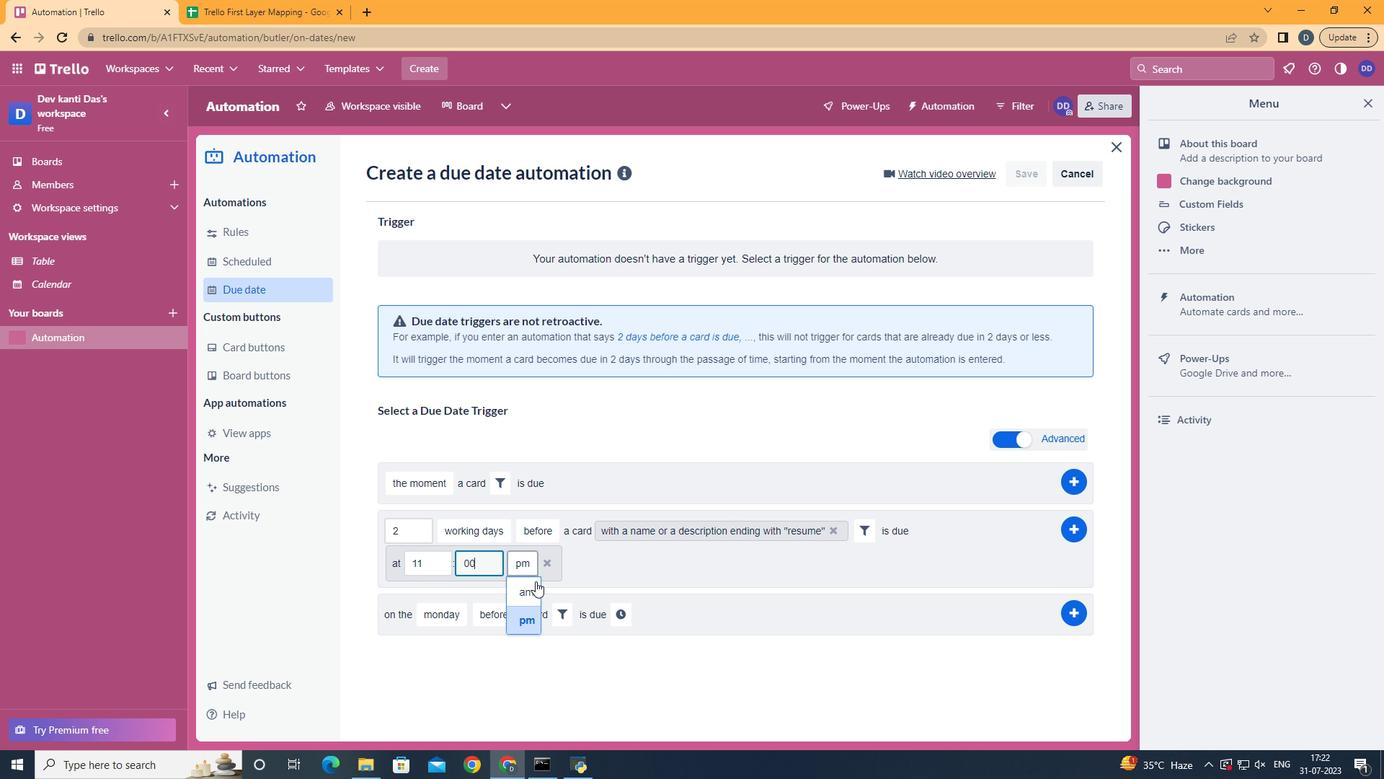
Action: Mouse pressed left at (542, 592)
Screenshot: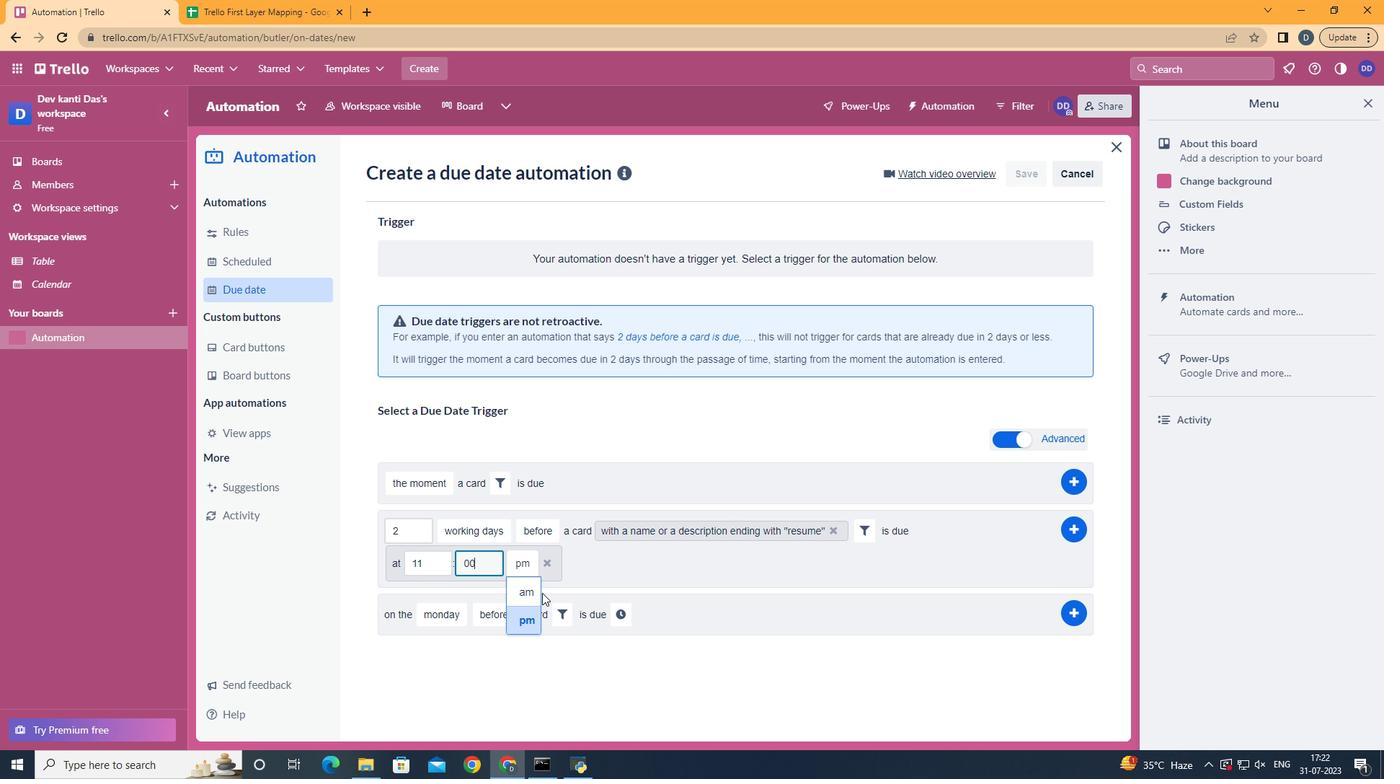 
Action: Mouse moved to (526, 594)
Screenshot: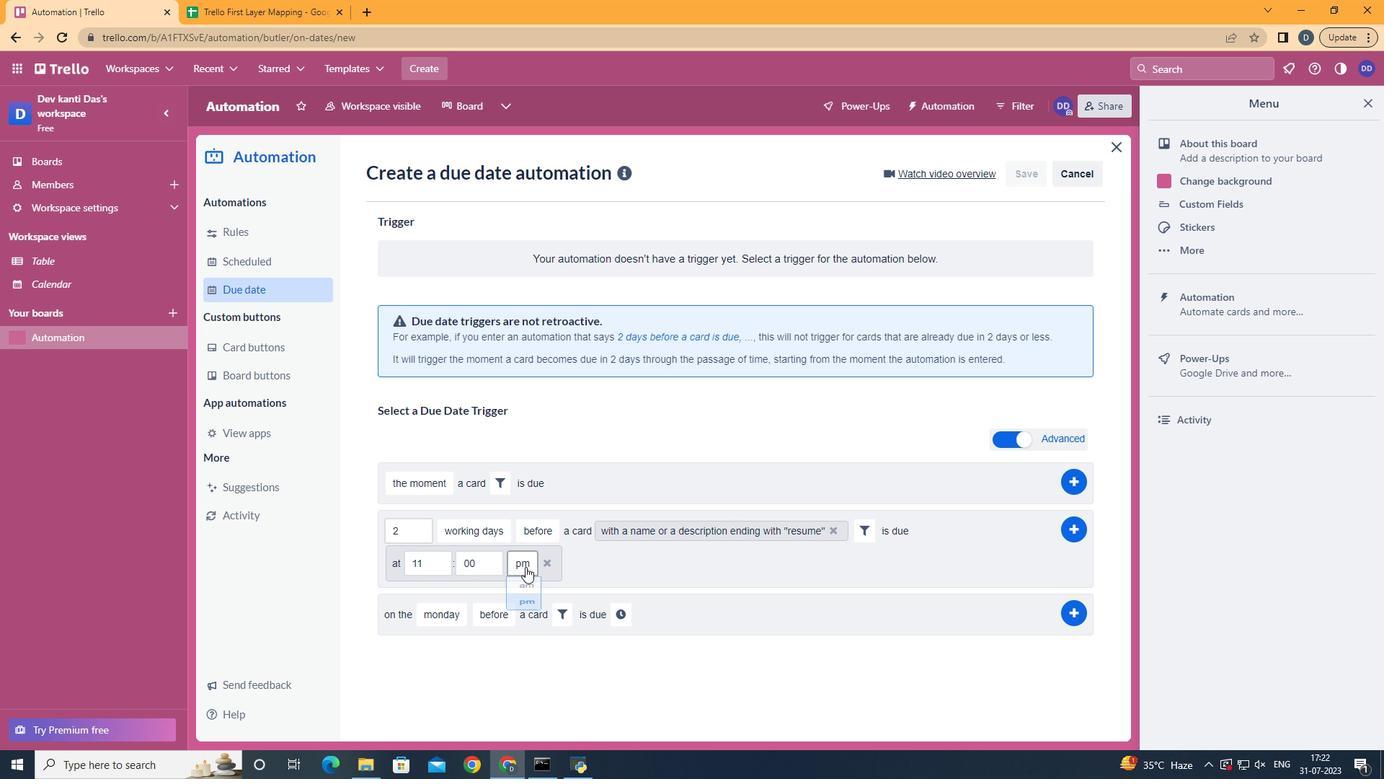 
Action: Mouse pressed left at (526, 594)
Screenshot: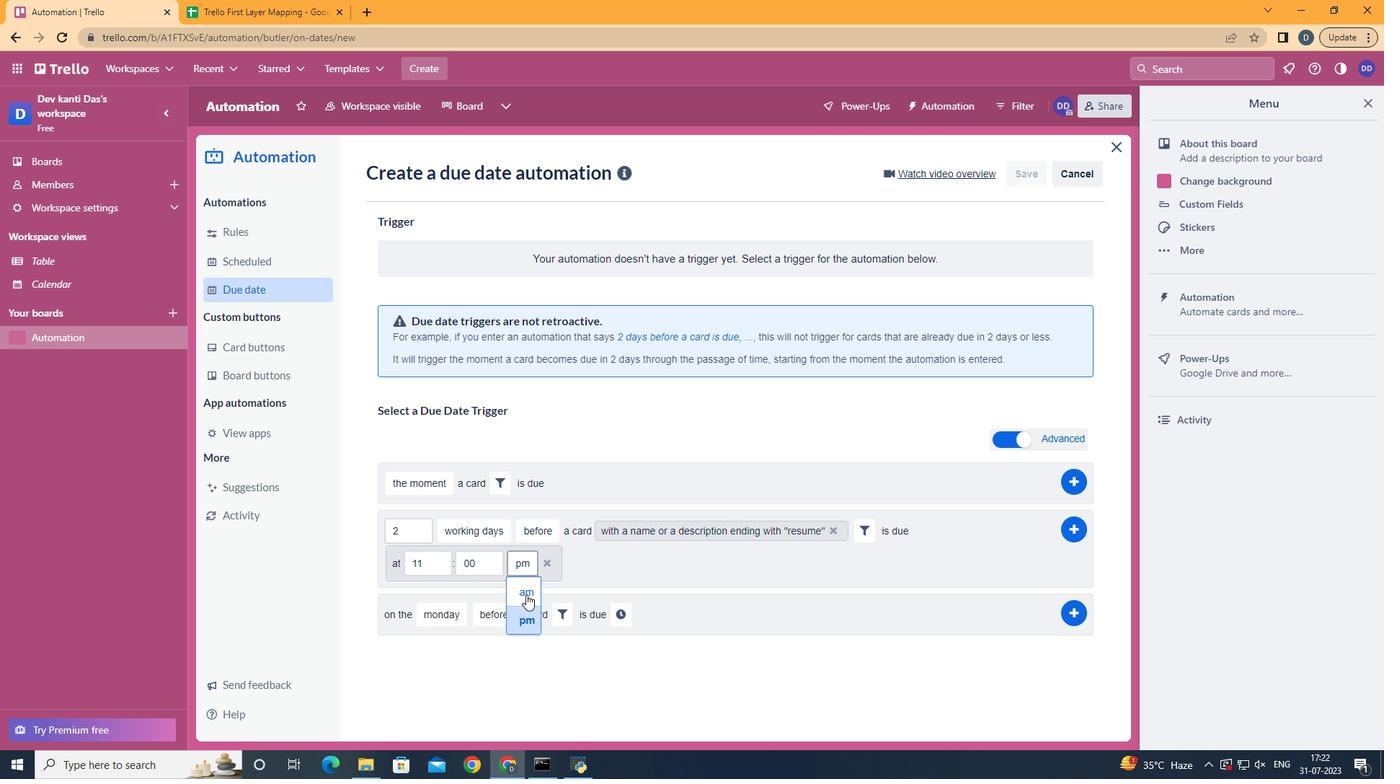 
Action: Mouse moved to (1069, 533)
Screenshot: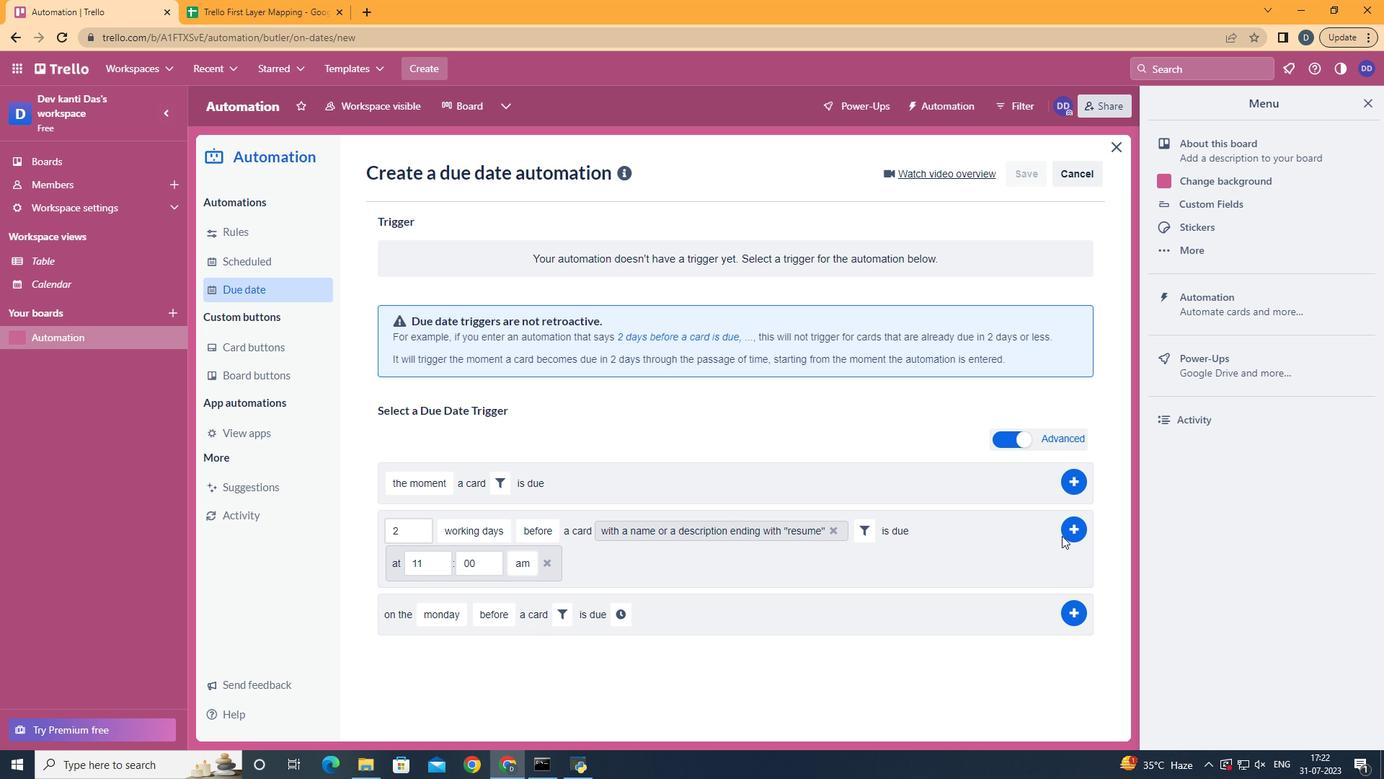 
Action: Mouse pressed left at (1069, 533)
Screenshot: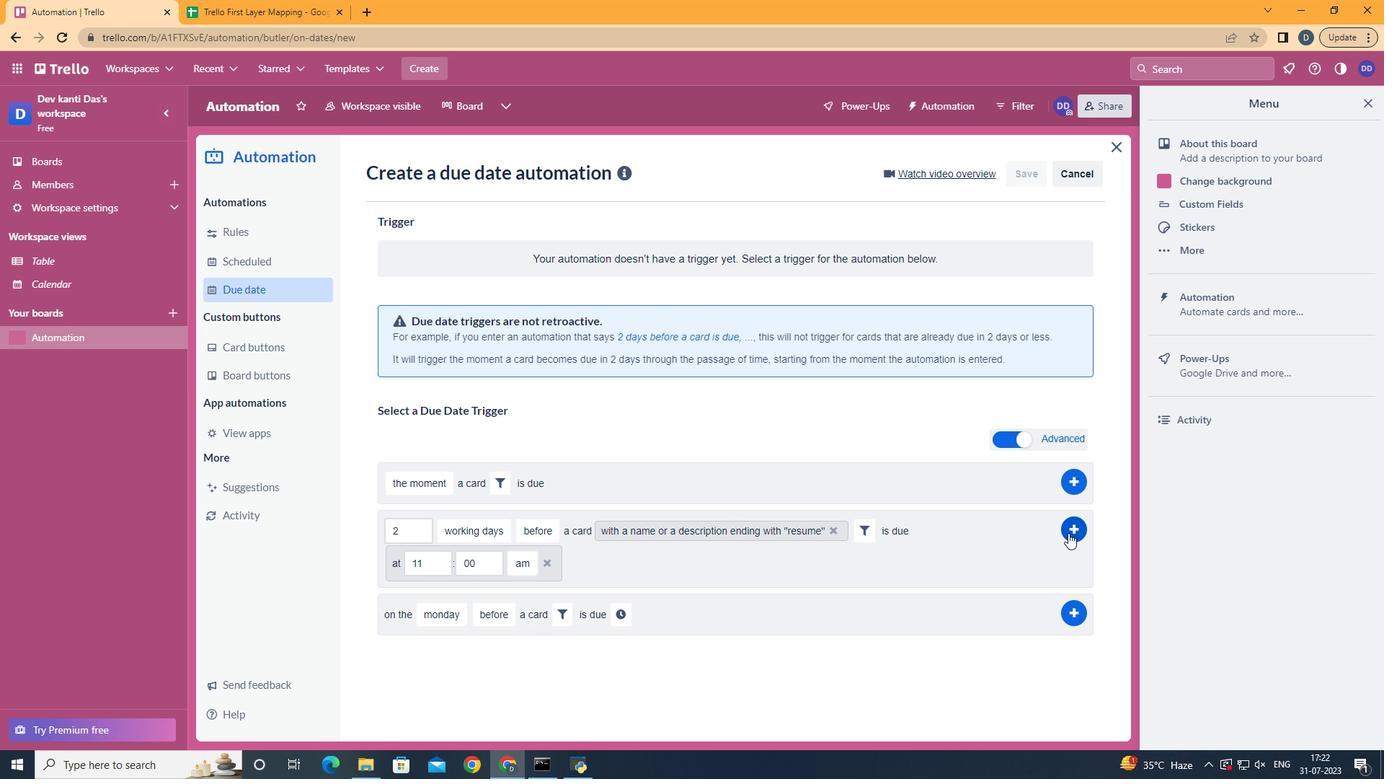 
Action: Mouse moved to (719, 456)
Screenshot: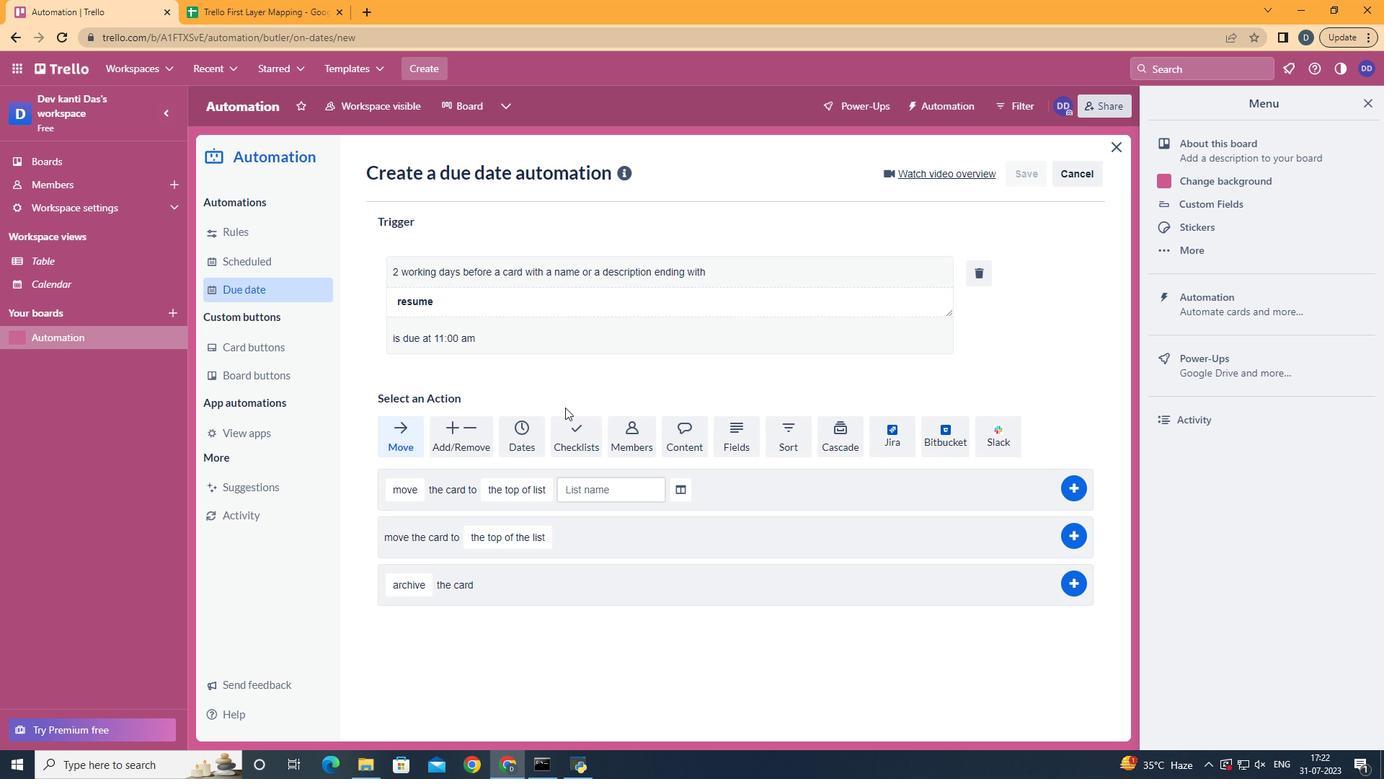 
